 Task: Filter job titles by Process Specialist.
Action: Mouse moved to (404, 106)
Screenshot: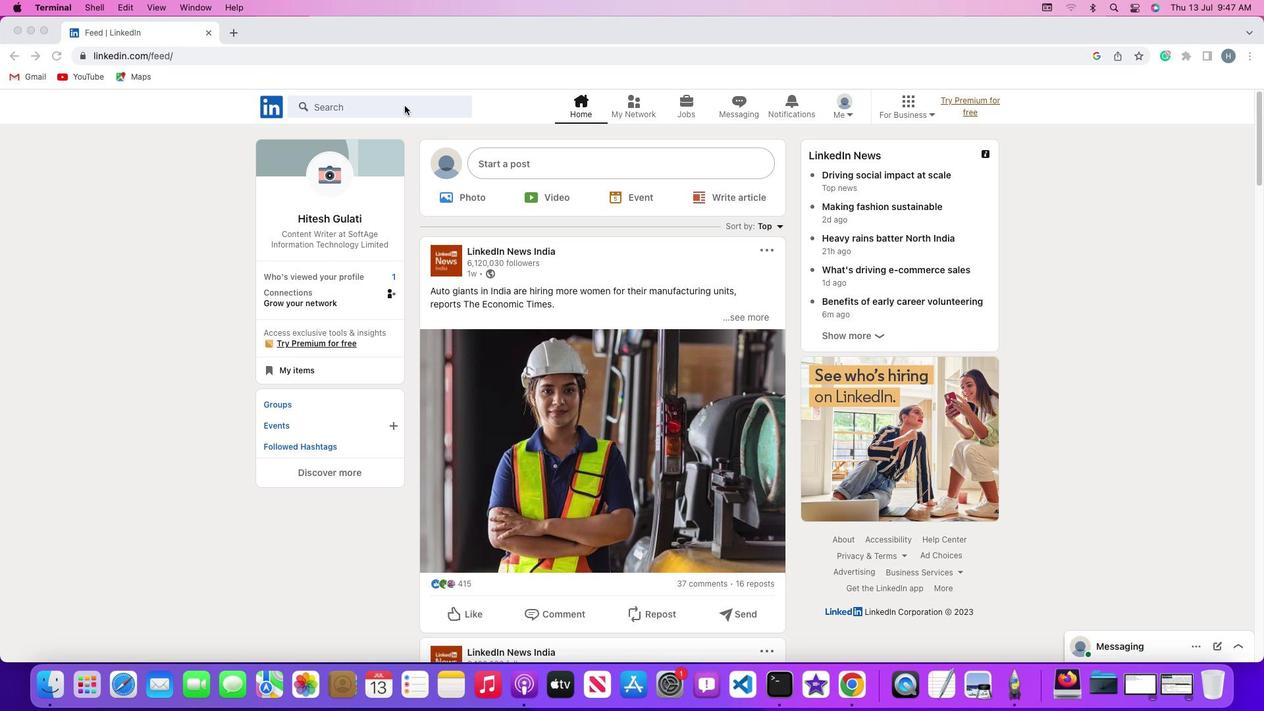 
Action: Mouse pressed left at (404, 106)
Screenshot: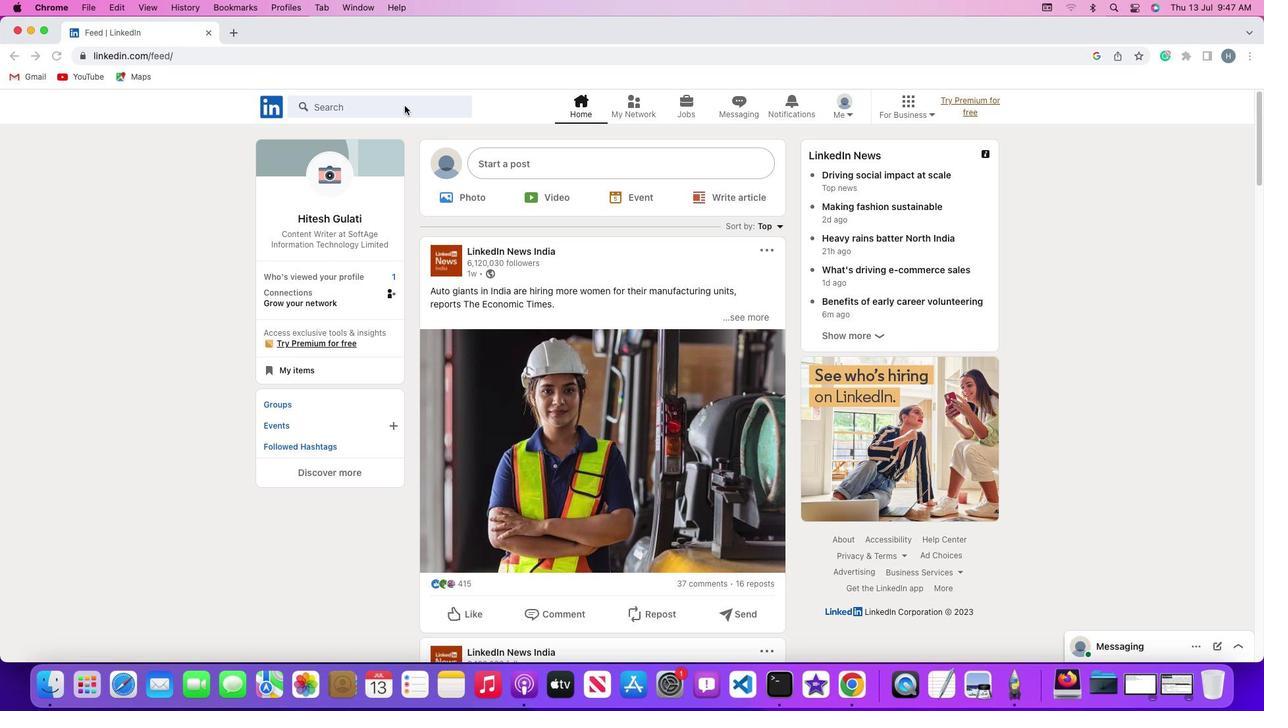 
Action: Mouse pressed left at (404, 106)
Screenshot: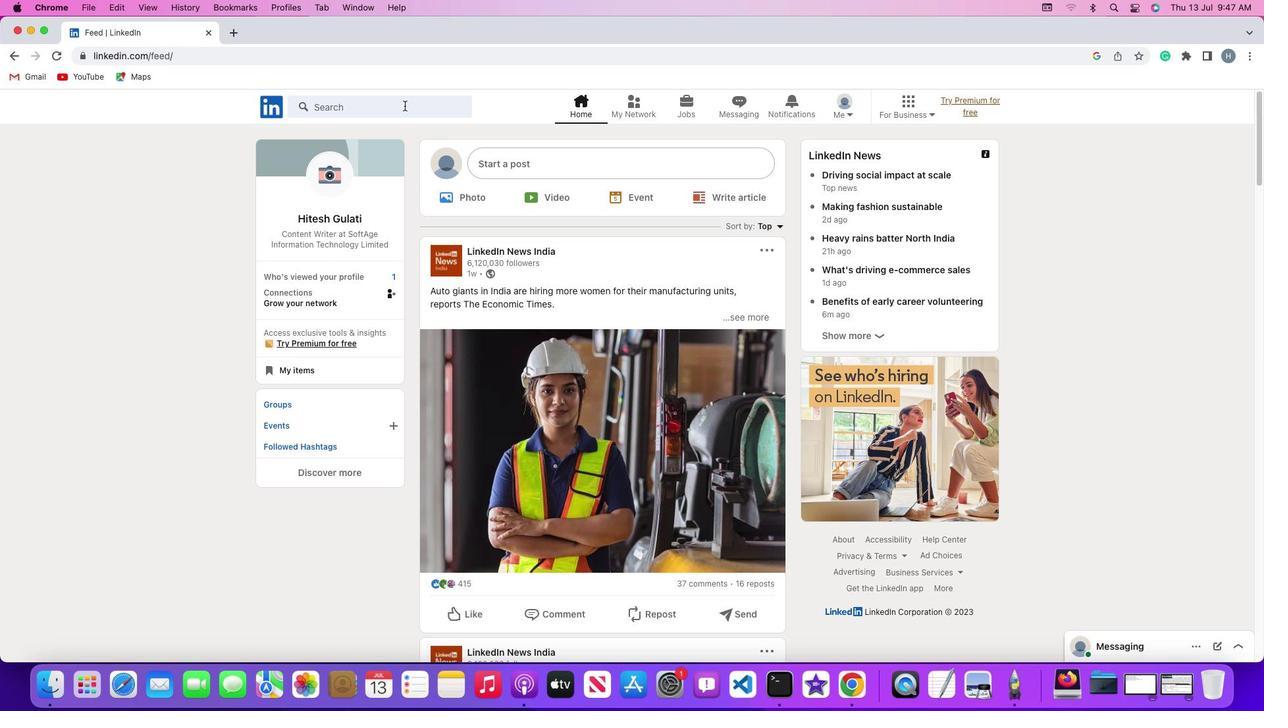 
Action: Key pressed Key.shift'#''h''i''r''i''n''g'Key.enter
Screenshot: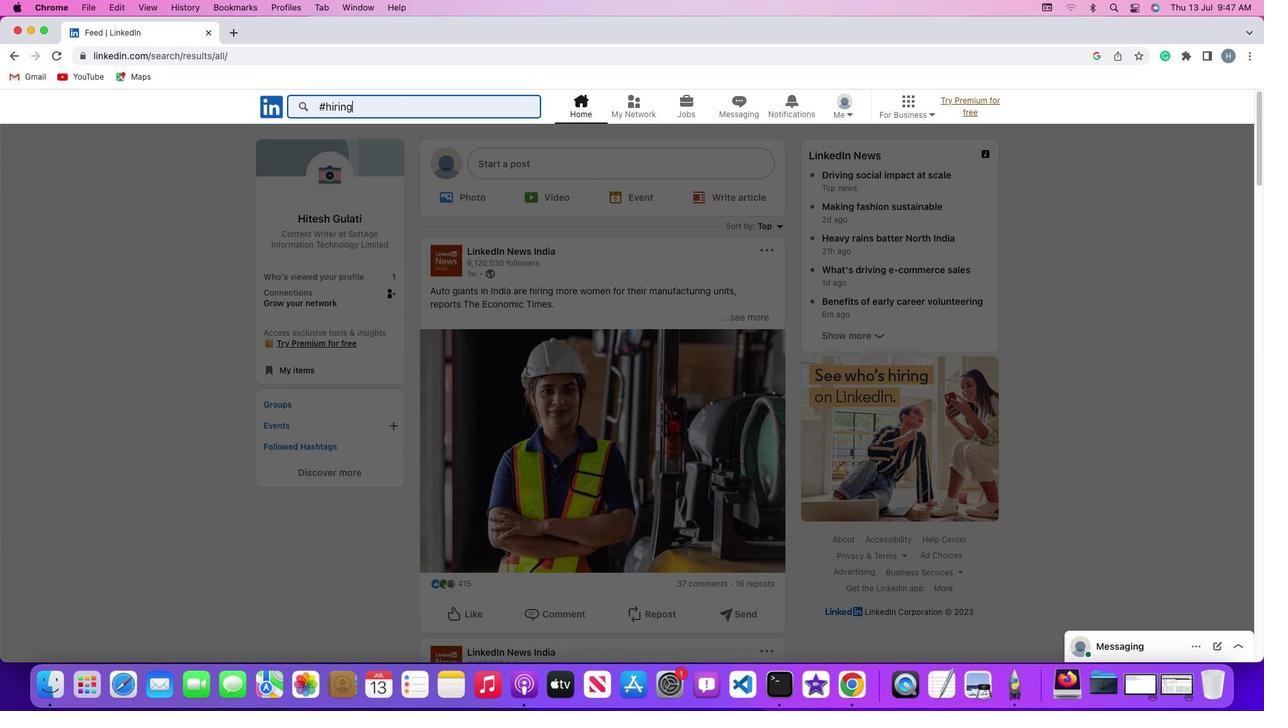 
Action: Mouse moved to (329, 140)
Screenshot: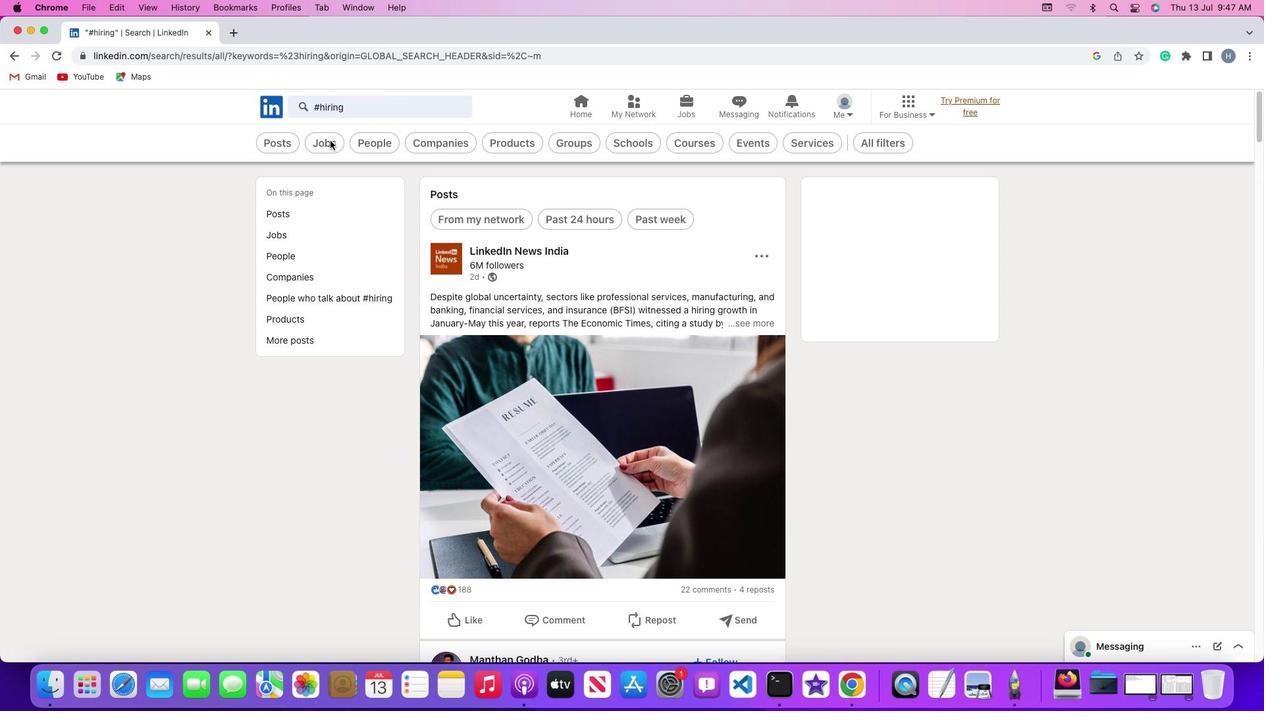 
Action: Mouse pressed left at (329, 140)
Screenshot: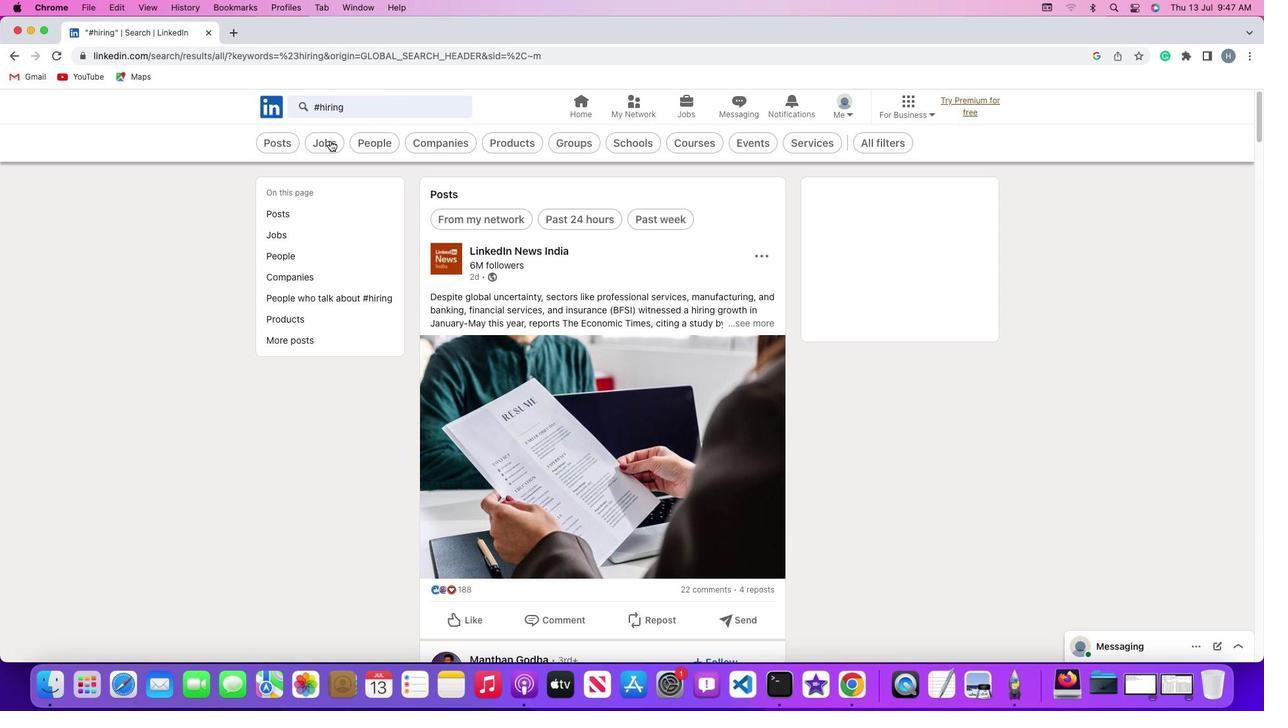 
Action: Mouse moved to (930, 146)
Screenshot: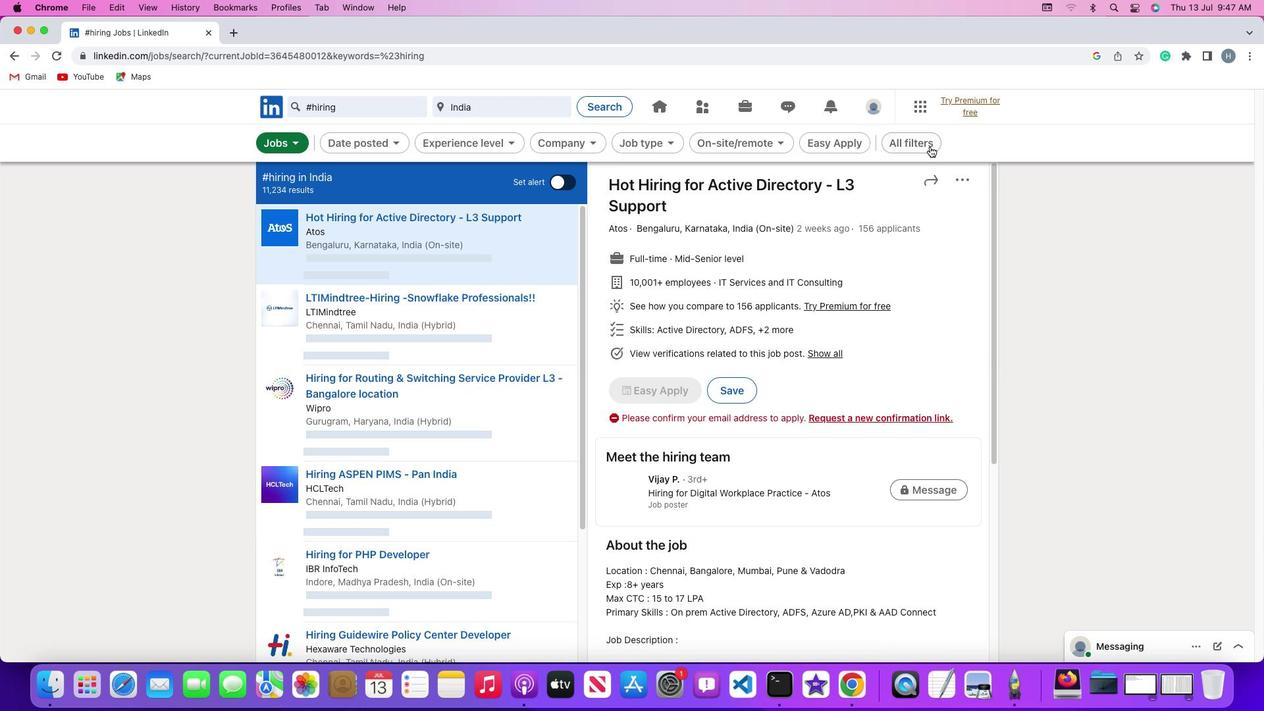 
Action: Mouse pressed left at (930, 146)
Screenshot: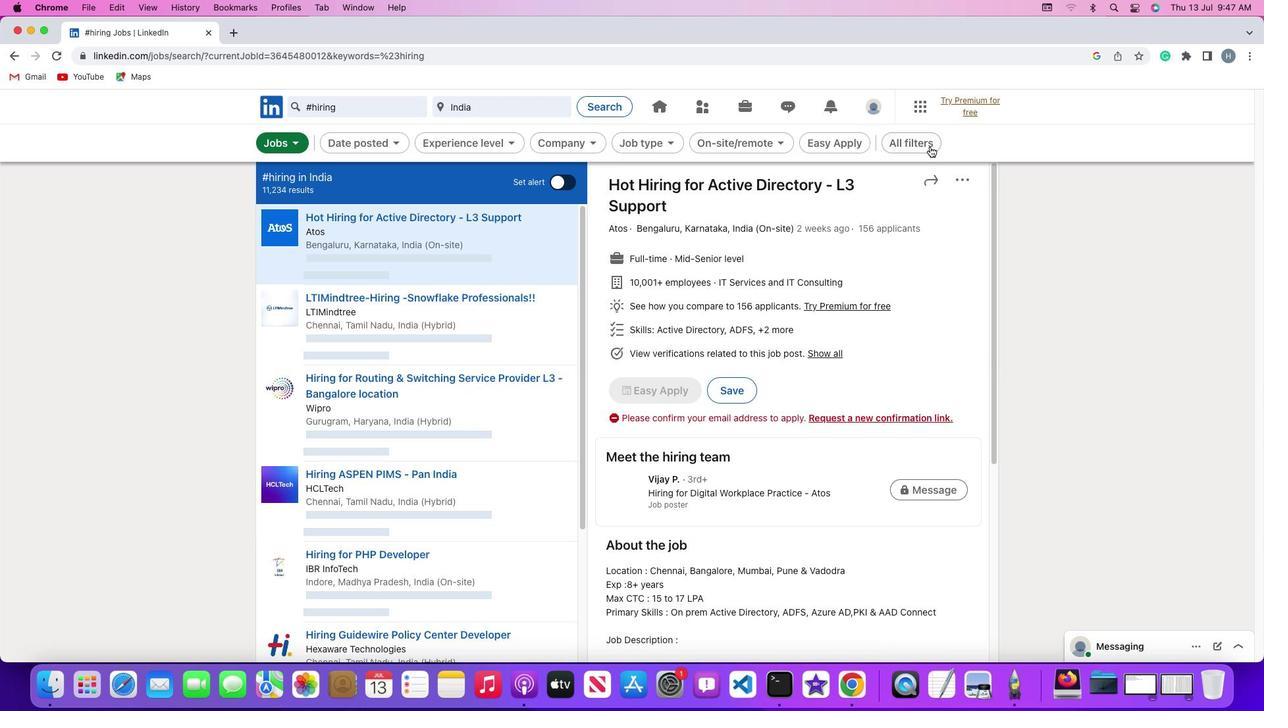 
Action: Mouse moved to (1038, 437)
Screenshot: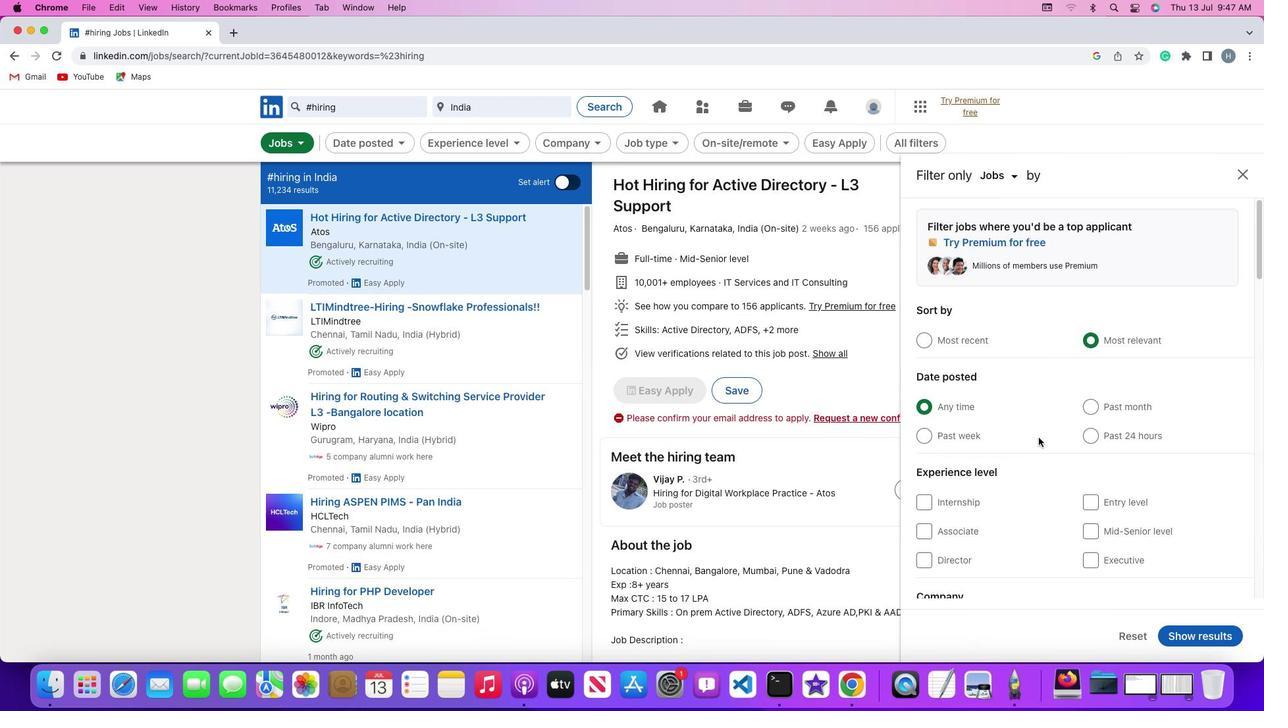 
Action: Mouse scrolled (1038, 437) with delta (0, 0)
Screenshot: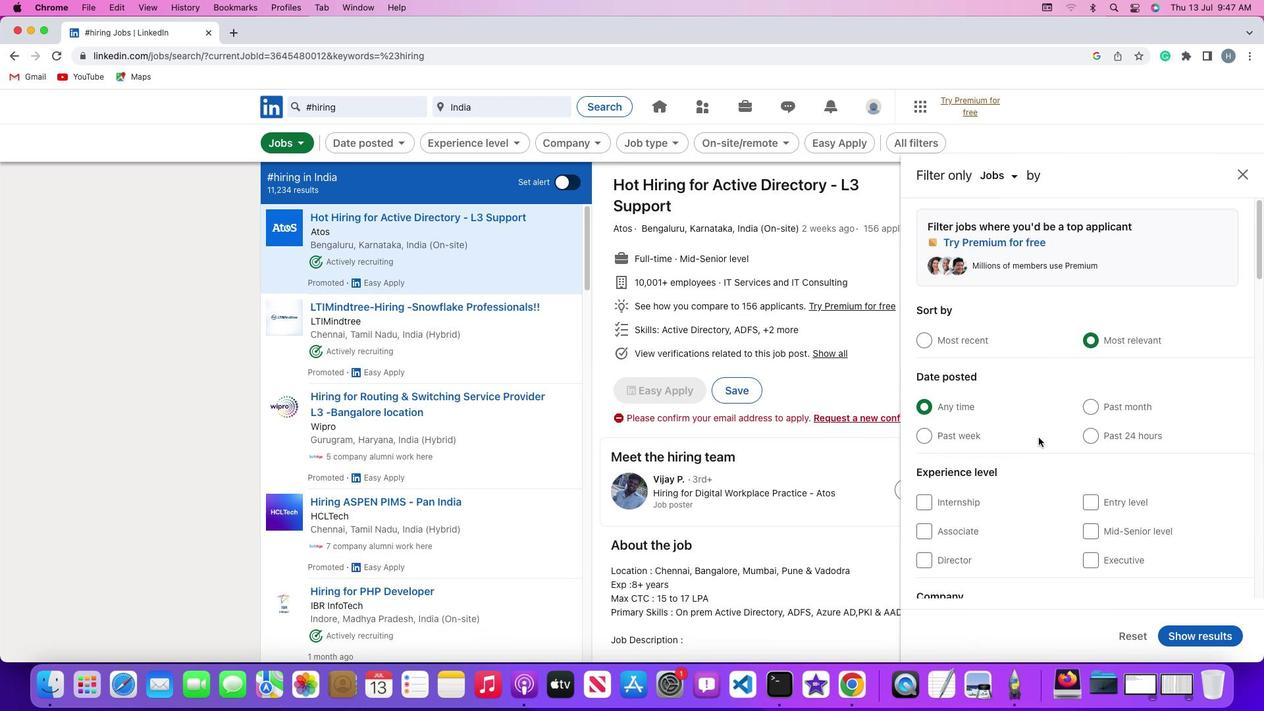 
Action: Mouse scrolled (1038, 437) with delta (0, 0)
Screenshot: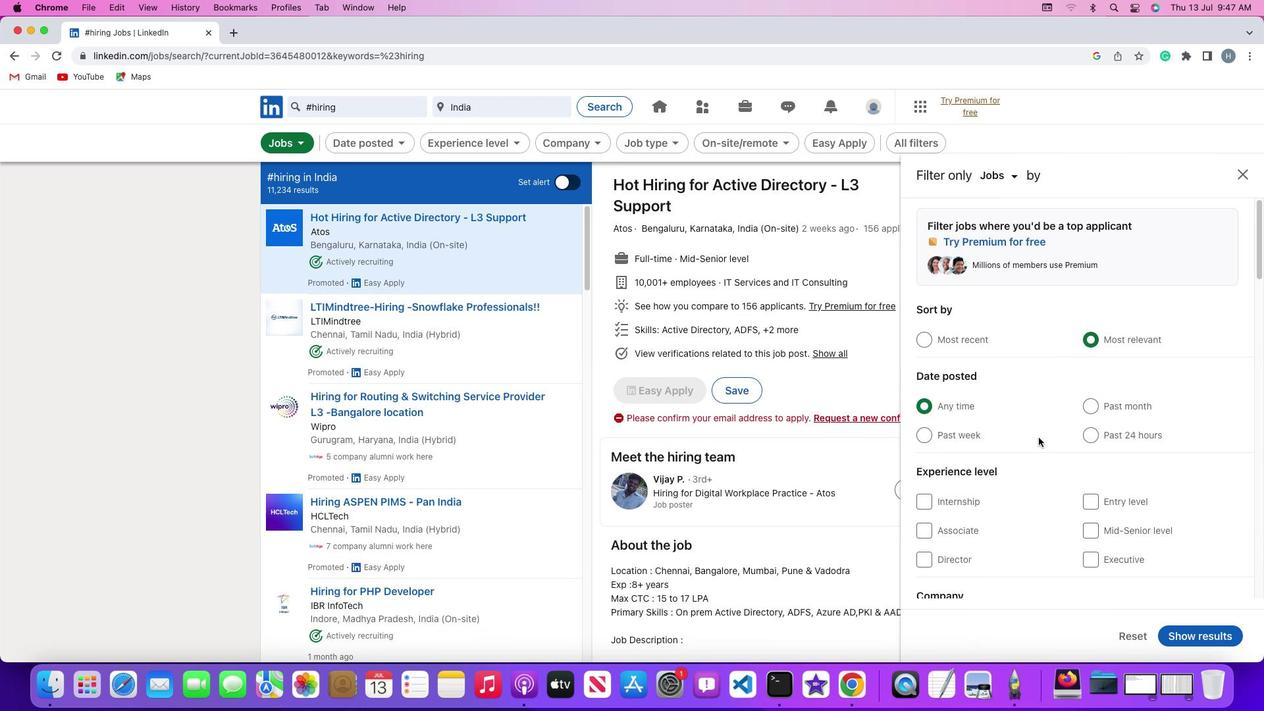 
Action: Mouse scrolled (1038, 437) with delta (0, -1)
Screenshot: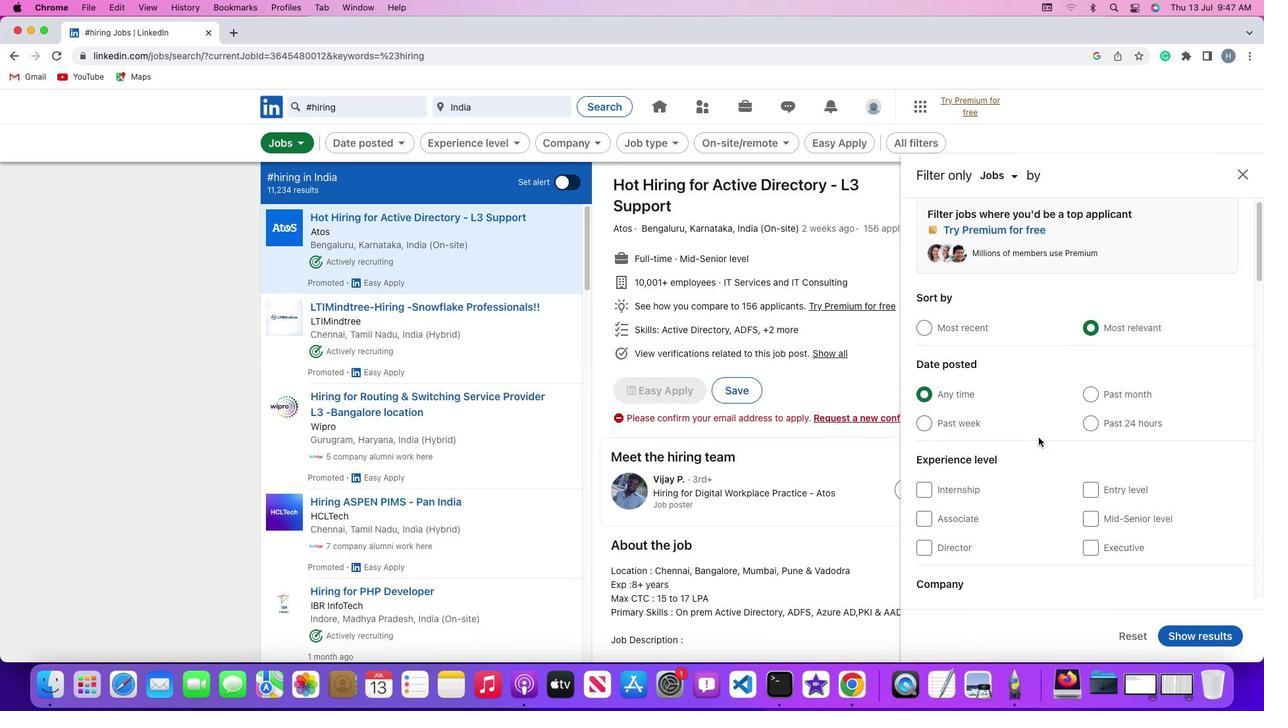 
Action: Mouse scrolled (1038, 437) with delta (0, -1)
Screenshot: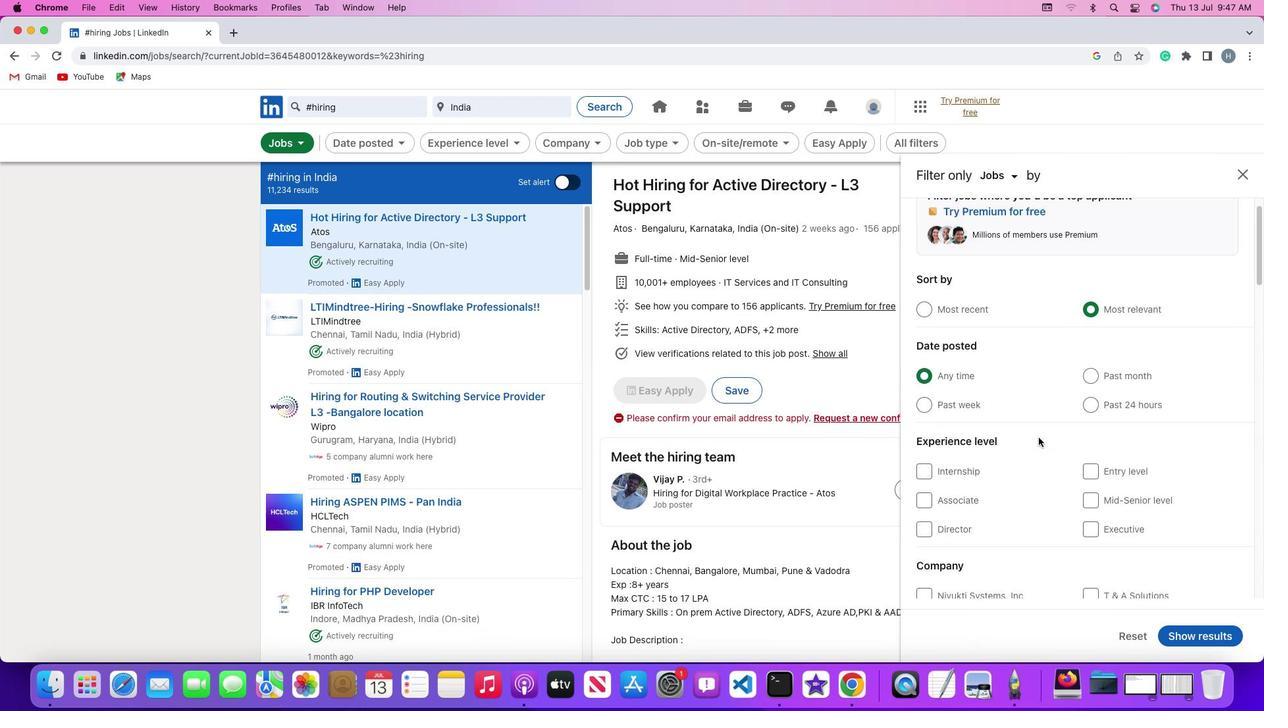 
Action: Mouse scrolled (1038, 437) with delta (0, 0)
Screenshot: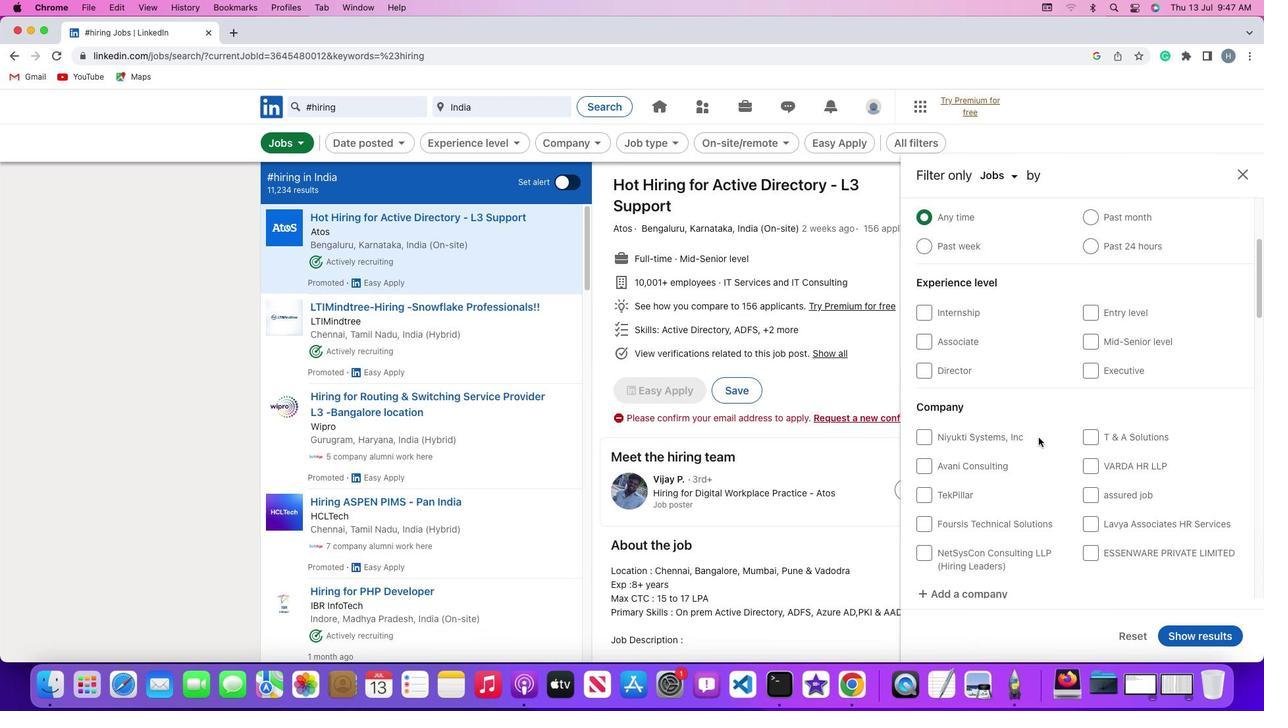 
Action: Mouse scrolled (1038, 437) with delta (0, 0)
Screenshot: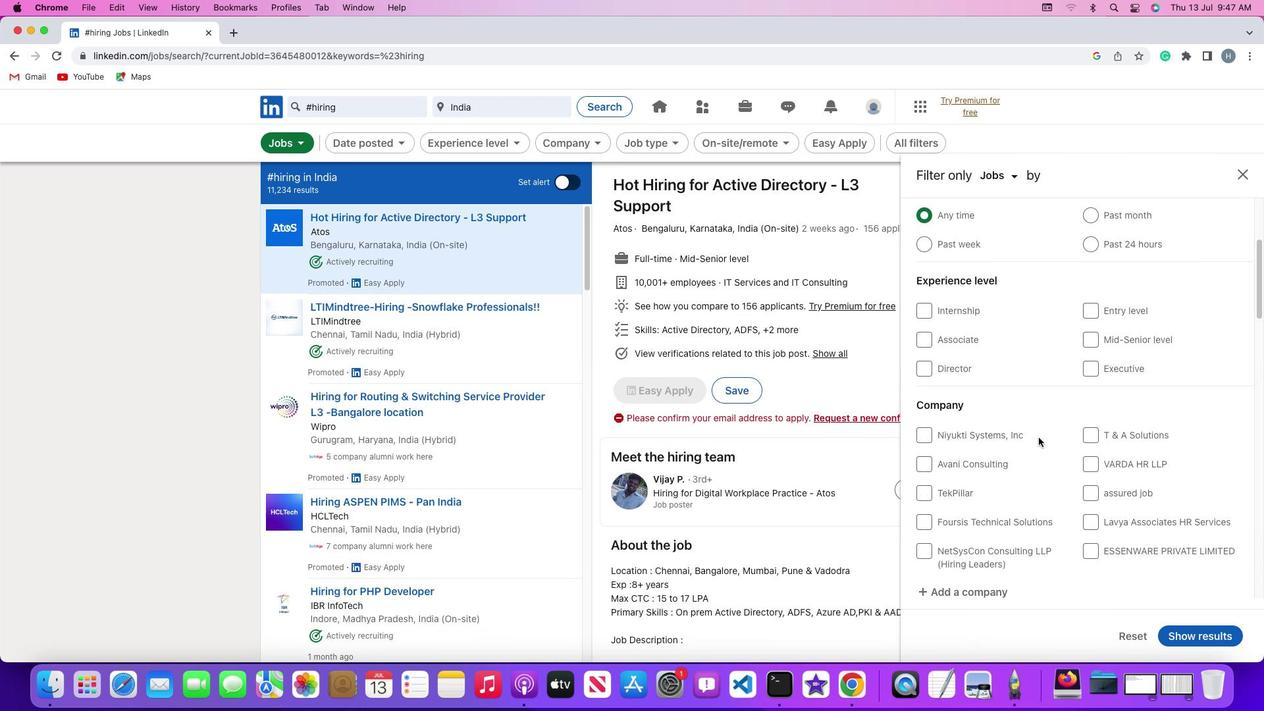 
Action: Mouse scrolled (1038, 437) with delta (0, -1)
Screenshot: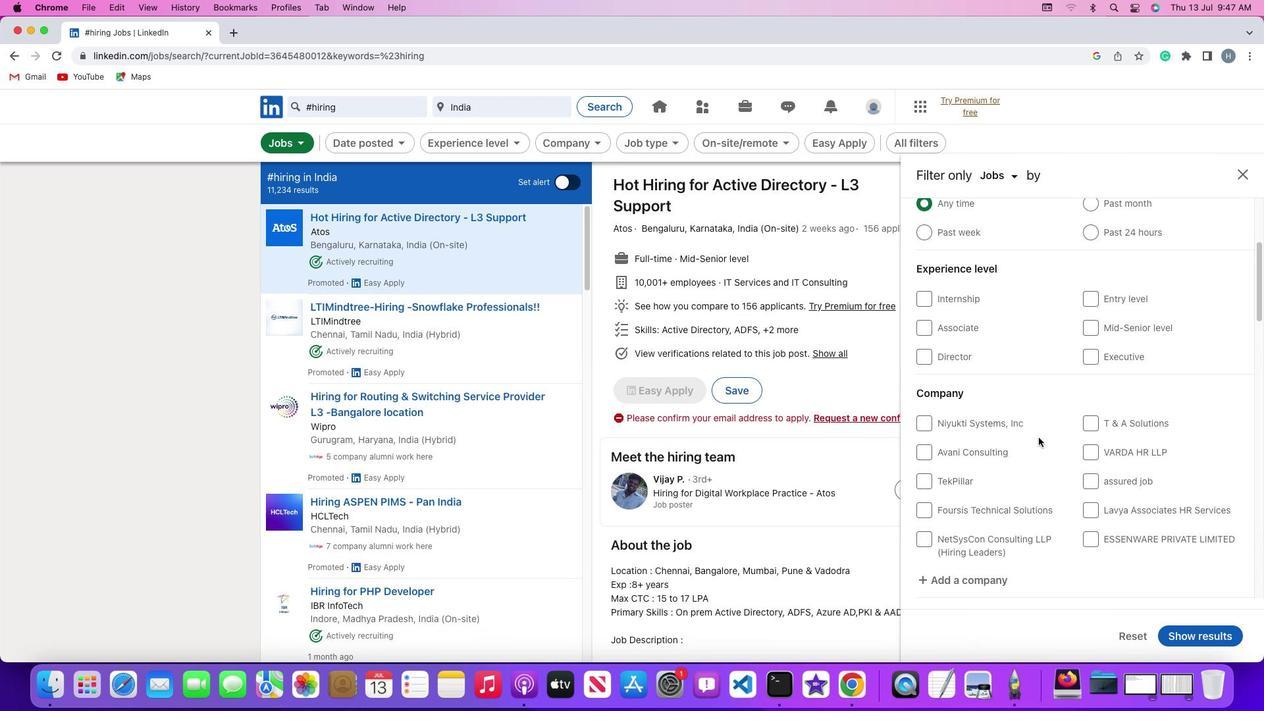 
Action: Mouse scrolled (1038, 437) with delta (0, 0)
Screenshot: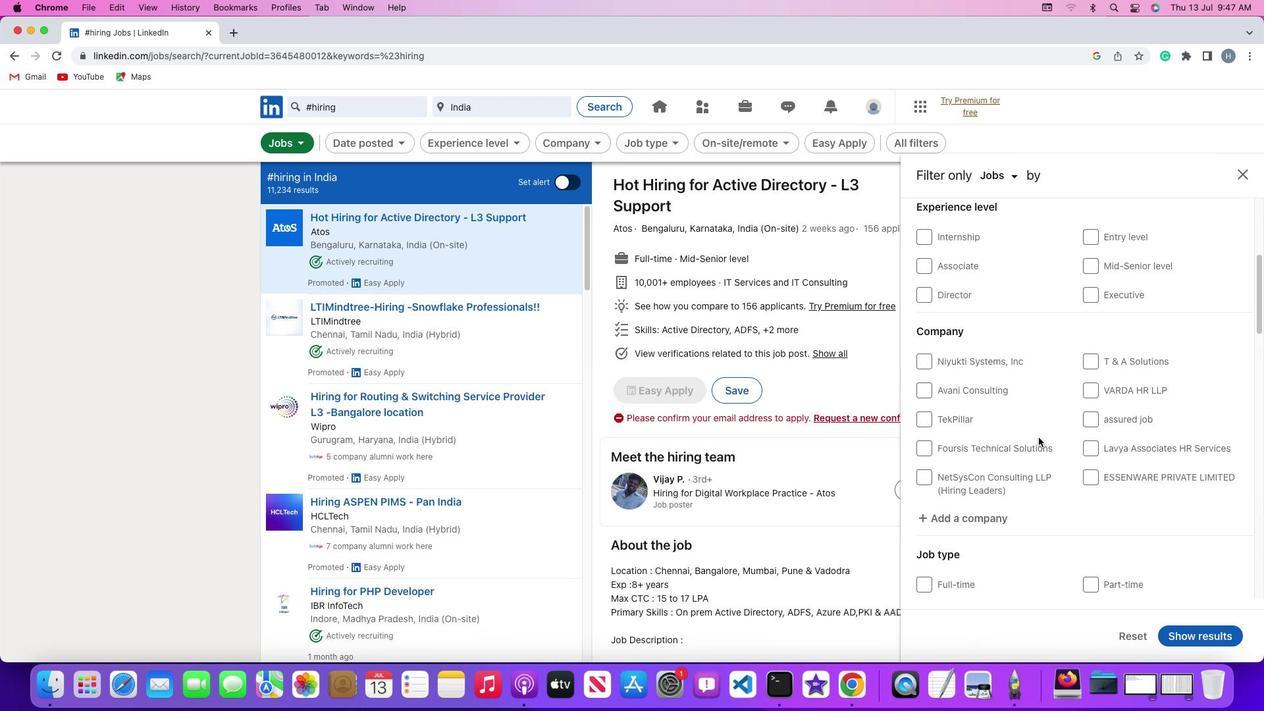 
Action: Mouse scrolled (1038, 437) with delta (0, 0)
Screenshot: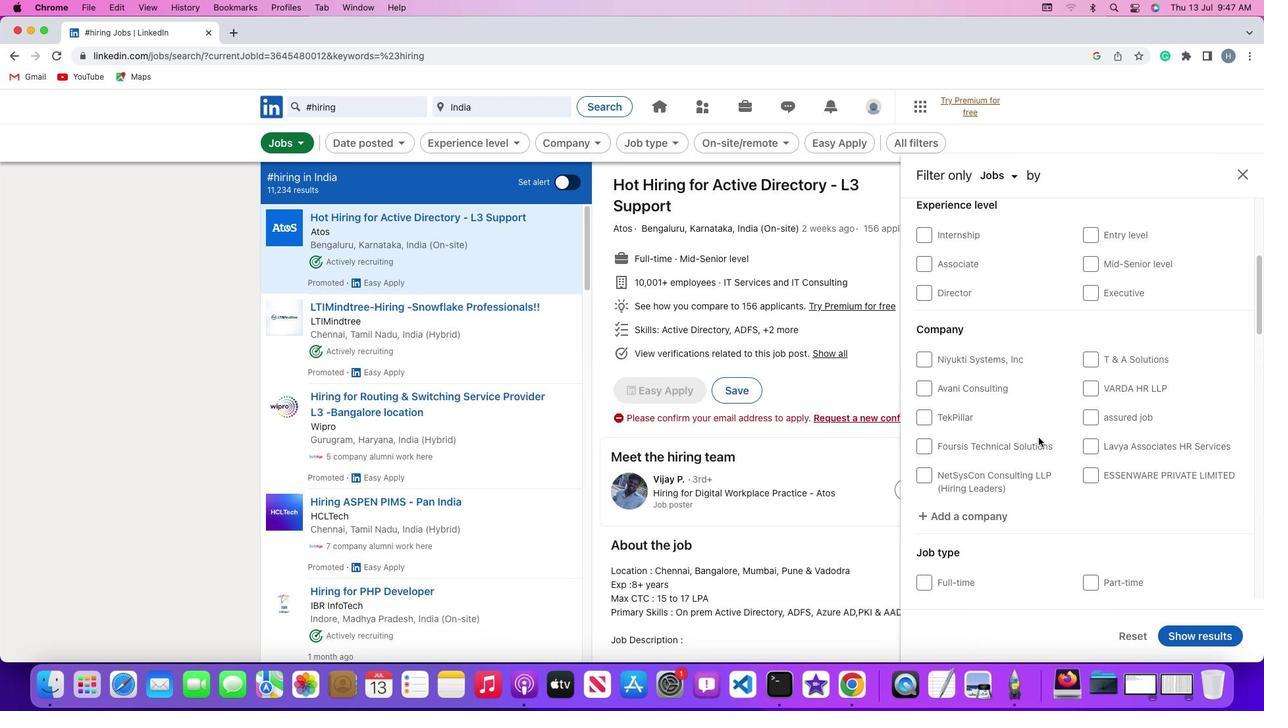 
Action: Mouse scrolled (1038, 437) with delta (0, 0)
Screenshot: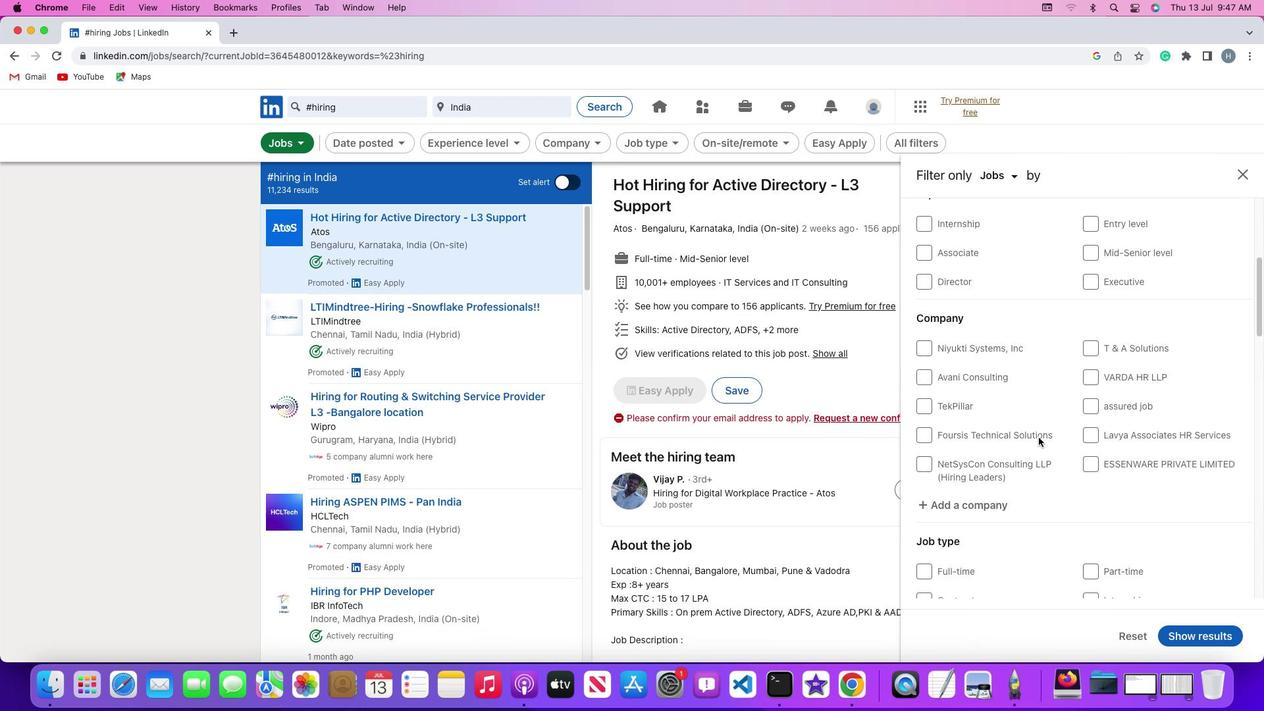 
Action: Mouse scrolled (1038, 437) with delta (0, 0)
Screenshot: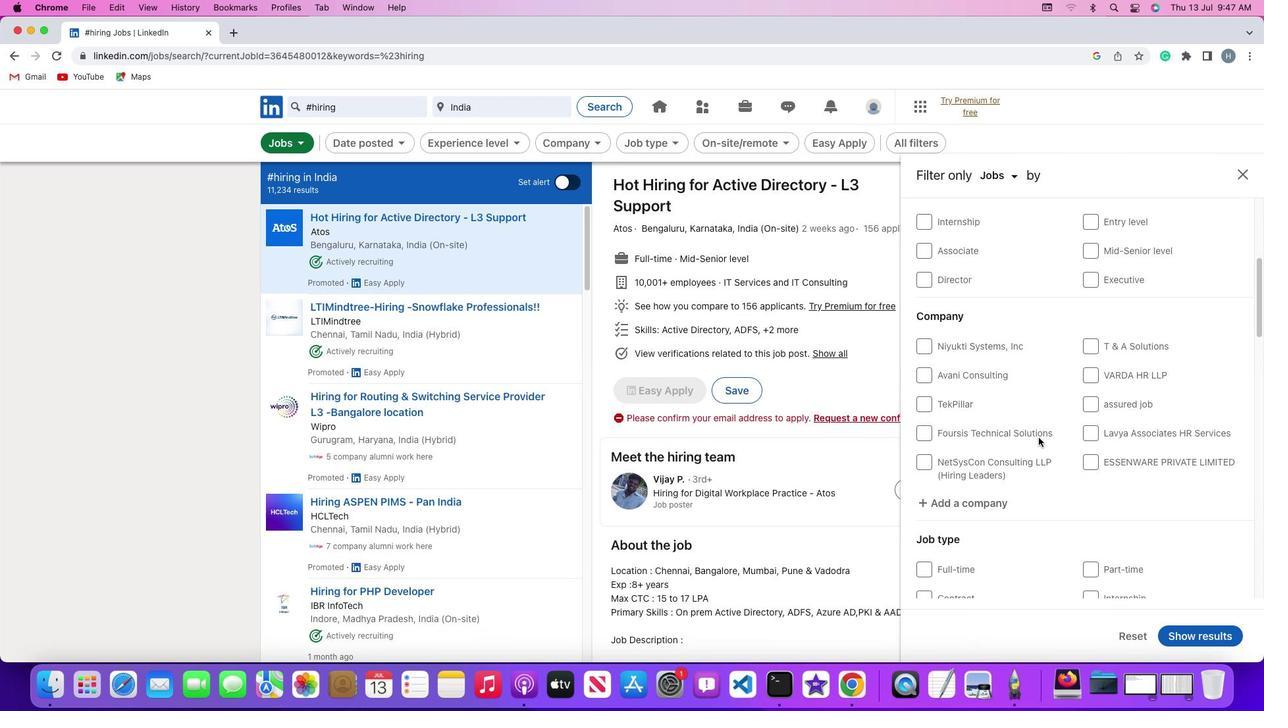 
Action: Mouse scrolled (1038, 437) with delta (0, 0)
Screenshot: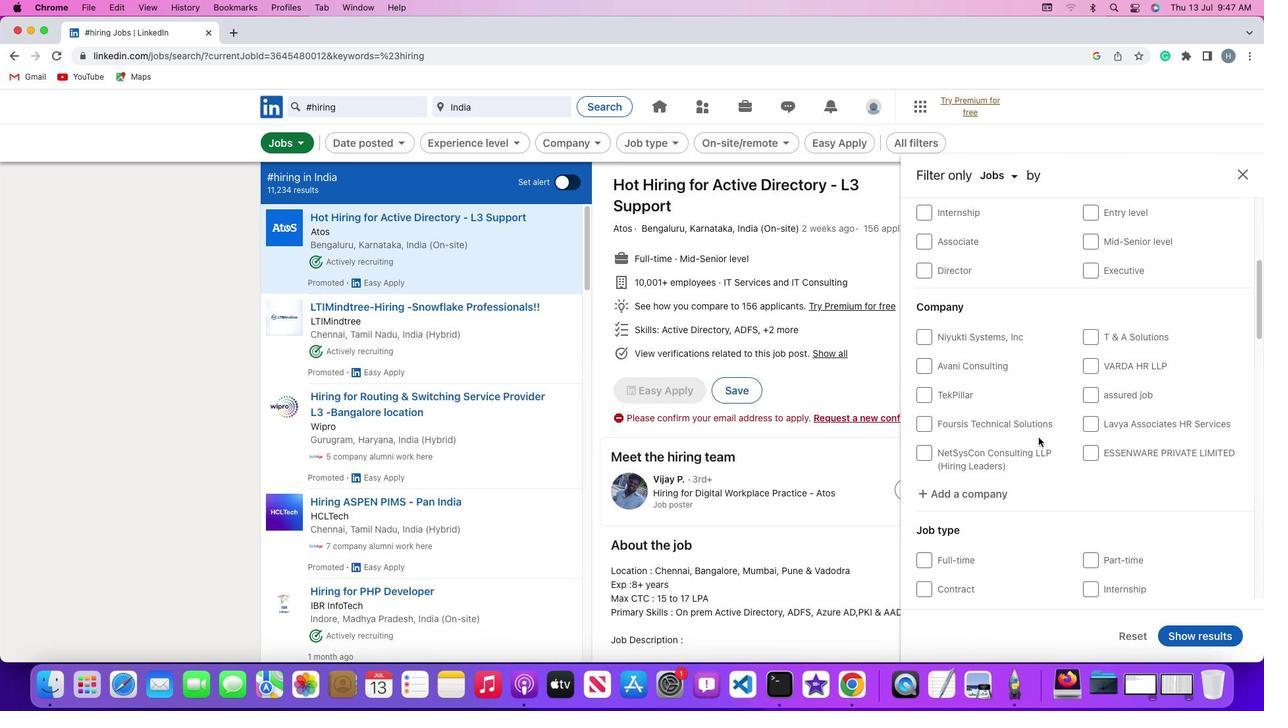 
Action: Mouse scrolled (1038, 437) with delta (0, 0)
Screenshot: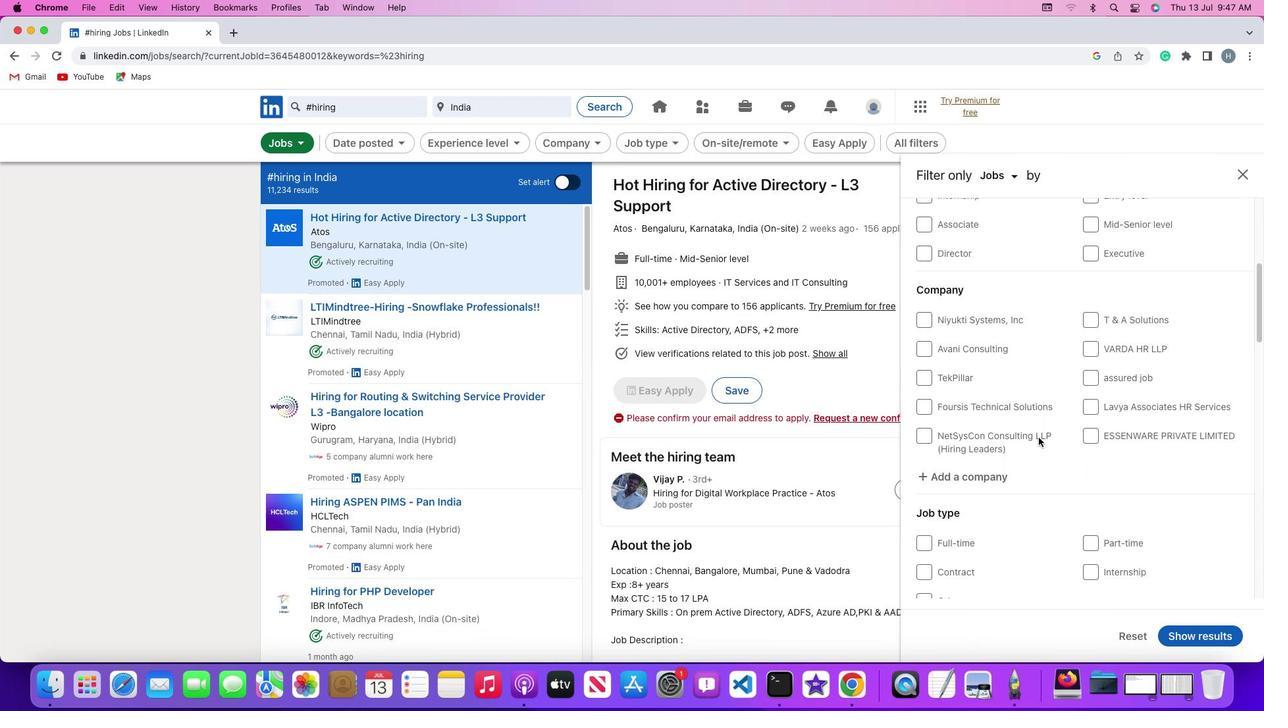 
Action: Mouse scrolled (1038, 437) with delta (0, 0)
Screenshot: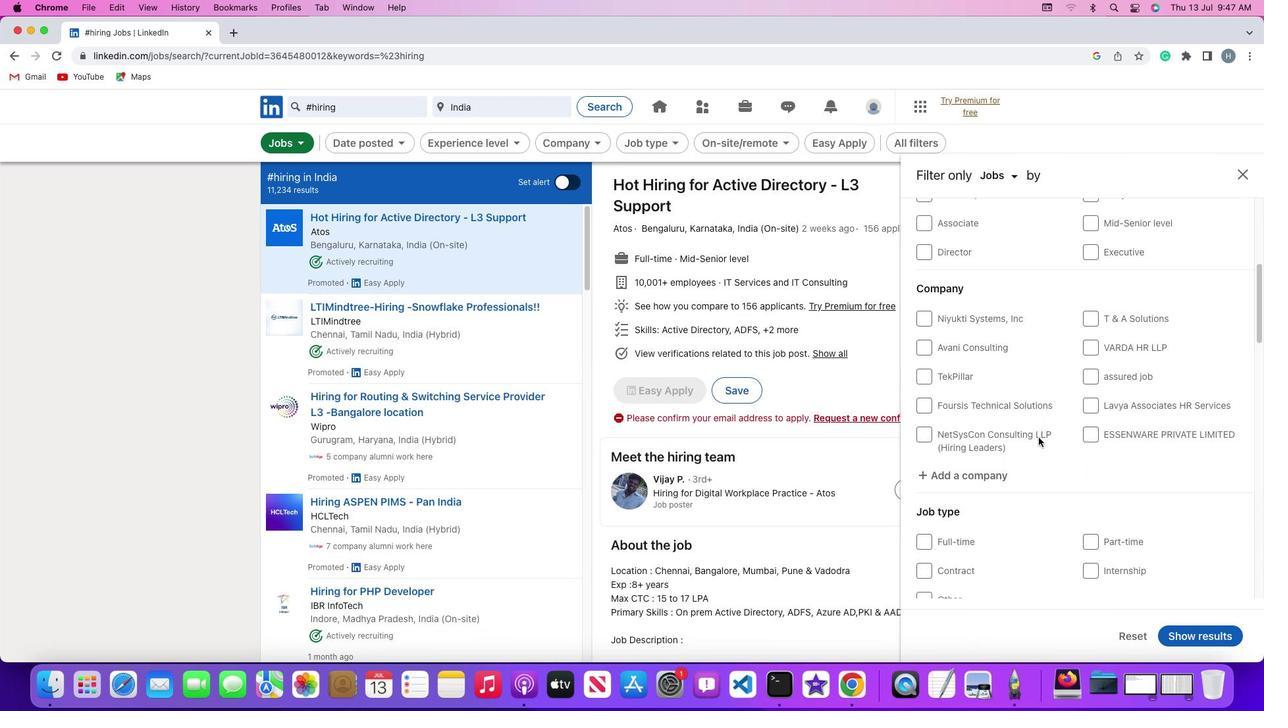 
Action: Mouse scrolled (1038, 437) with delta (0, 0)
Screenshot: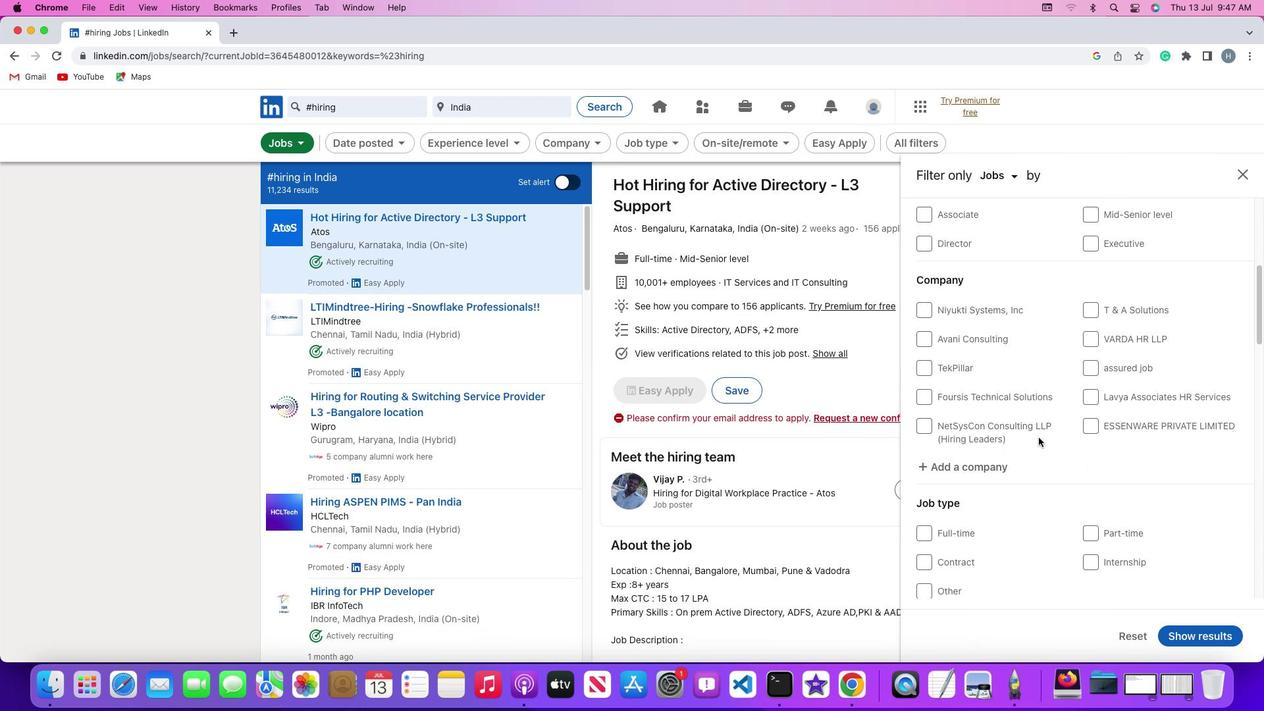
Action: Mouse scrolled (1038, 437) with delta (0, 0)
Screenshot: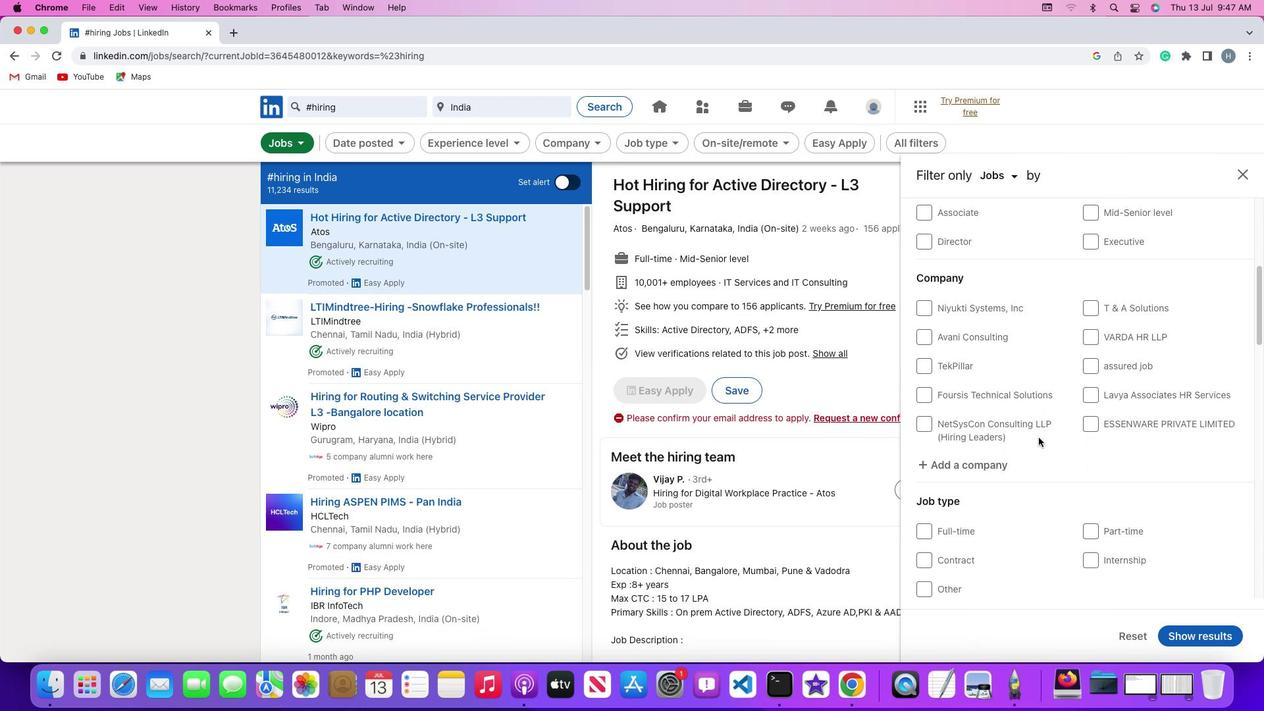 
Action: Mouse scrolled (1038, 437) with delta (0, -1)
Screenshot: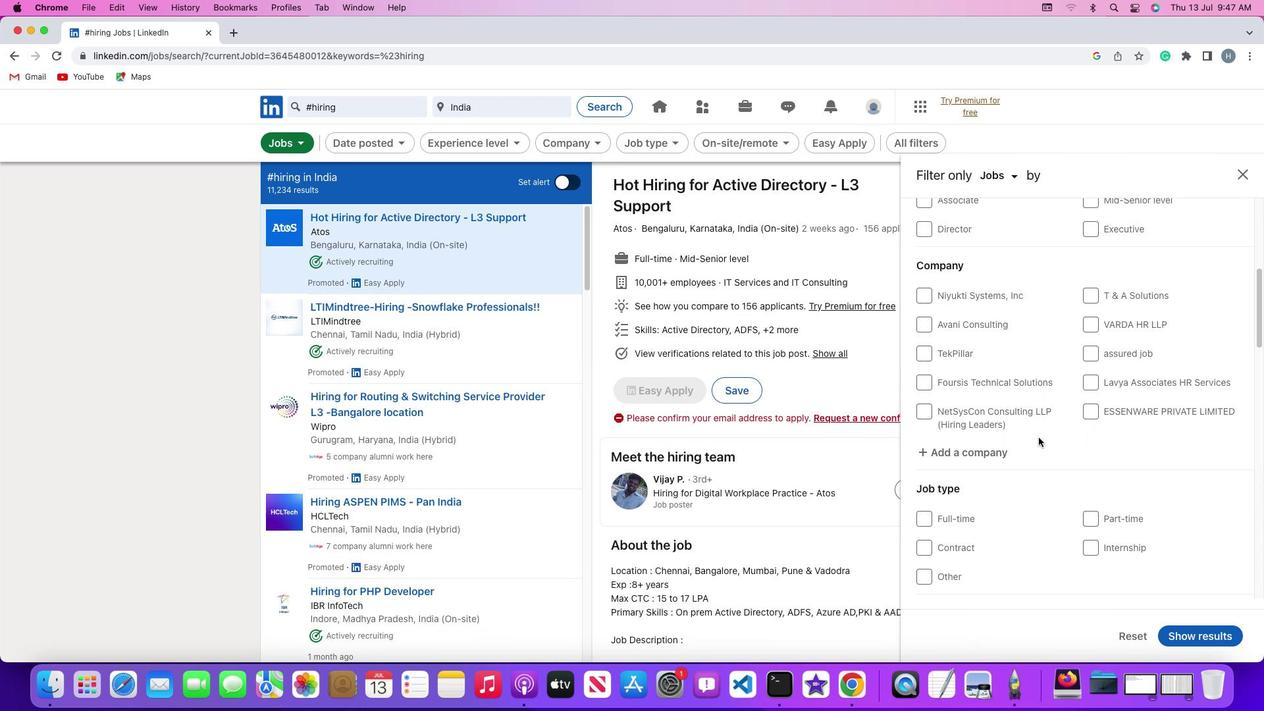 
Action: Mouse scrolled (1038, 437) with delta (0, 0)
Screenshot: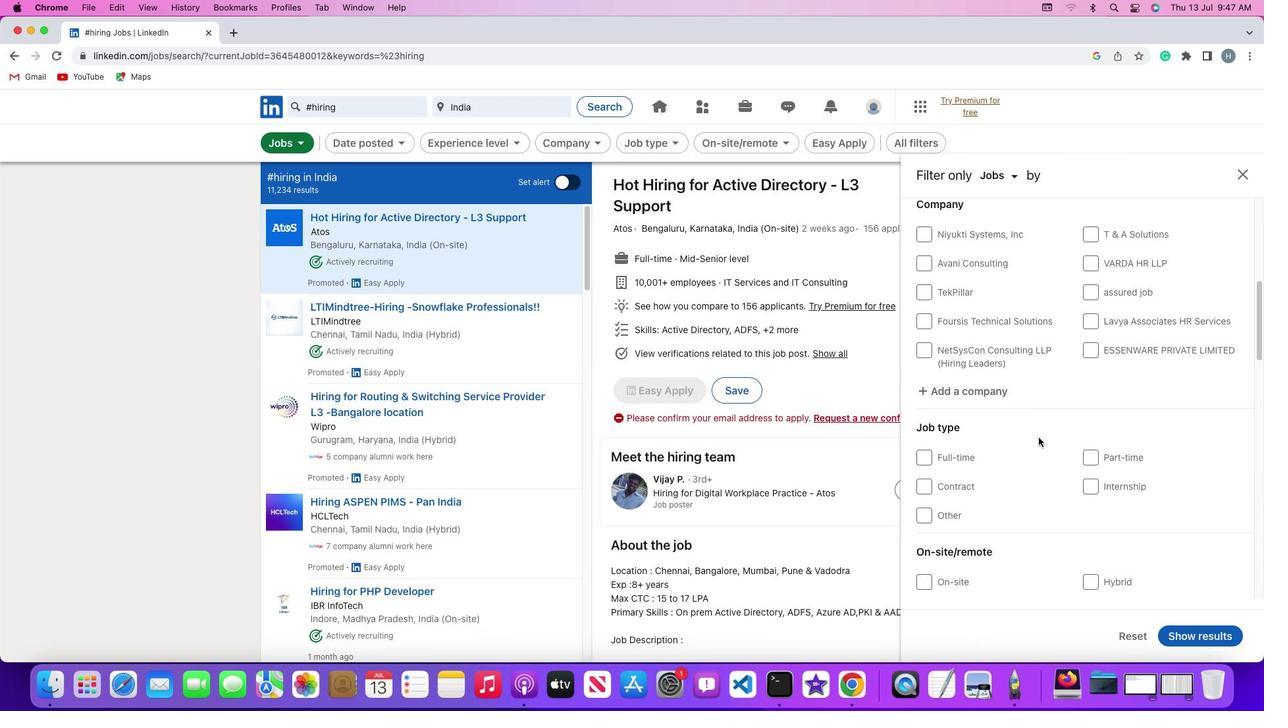 
Action: Mouse scrolled (1038, 437) with delta (0, 0)
Screenshot: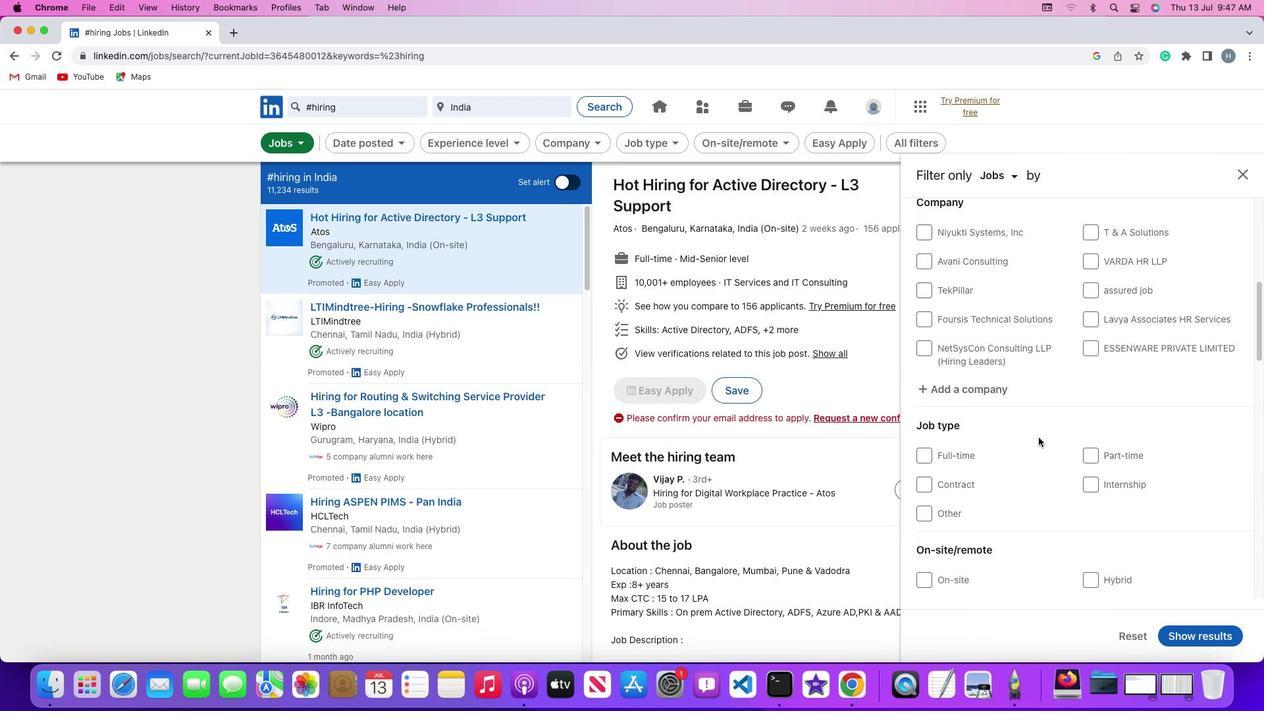
Action: Mouse scrolled (1038, 437) with delta (0, -1)
Screenshot: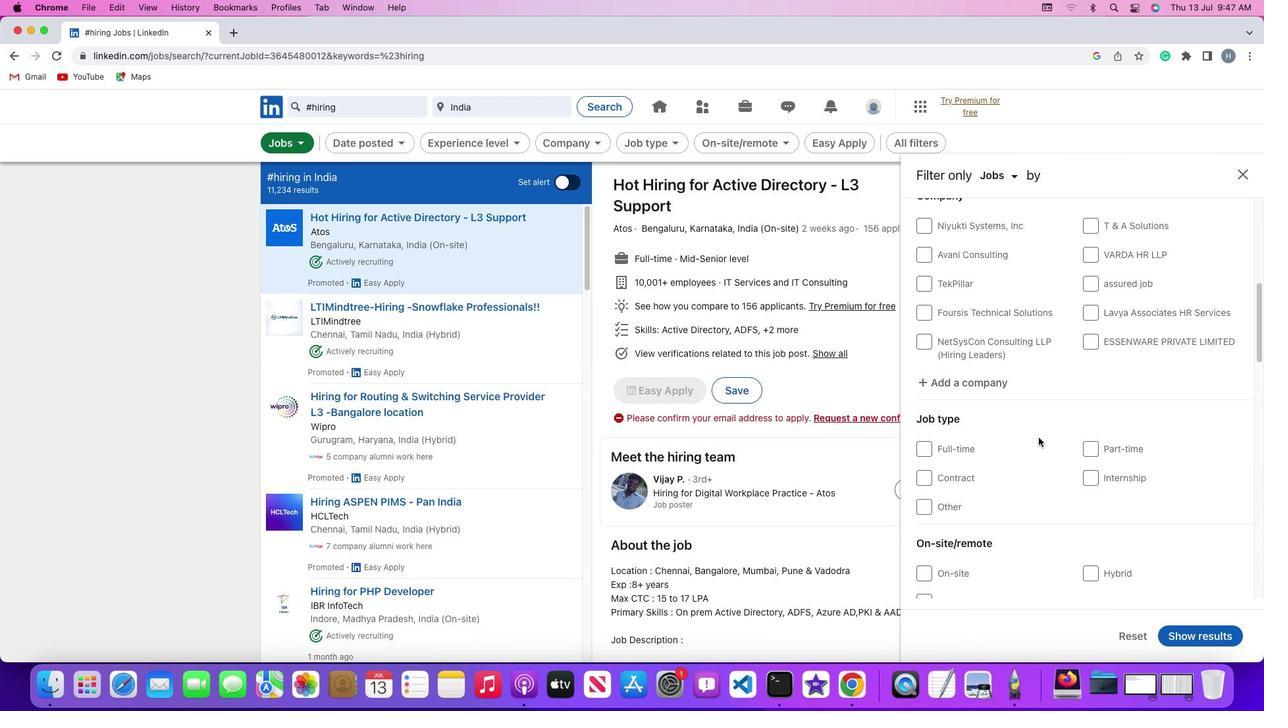 
Action: Mouse scrolled (1038, 437) with delta (0, 0)
Screenshot: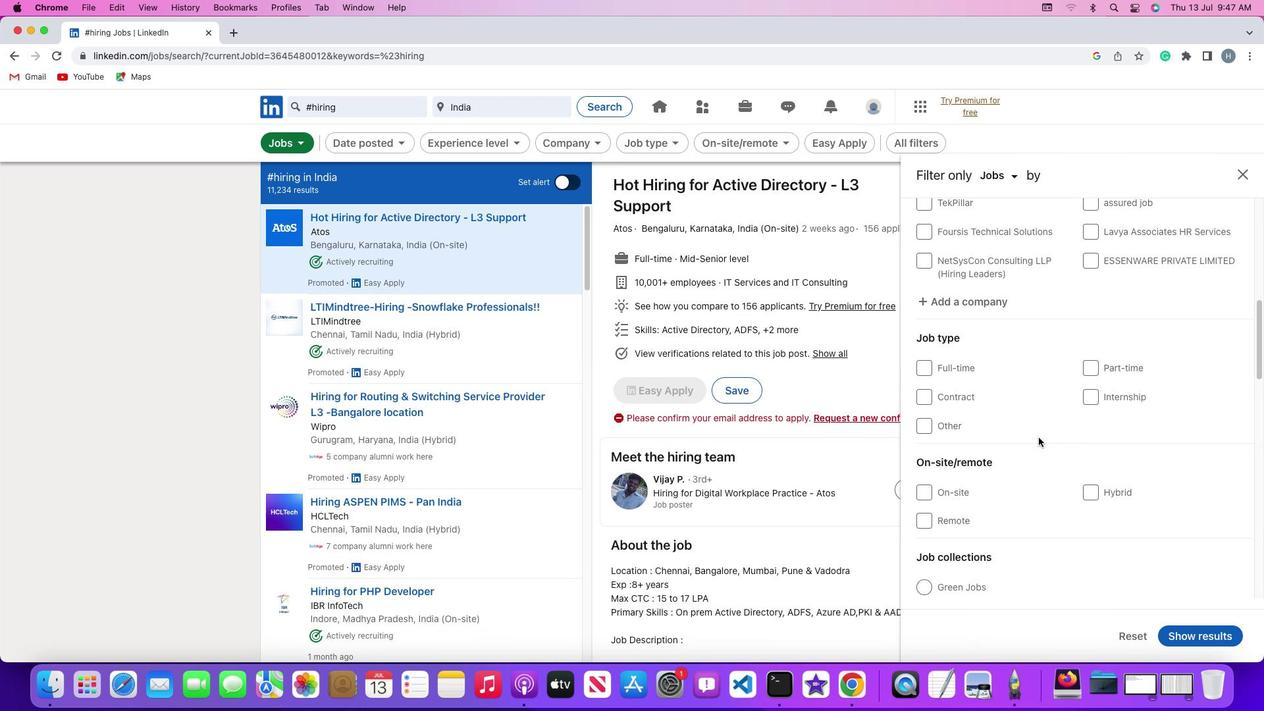 
Action: Mouse scrolled (1038, 437) with delta (0, 0)
Screenshot: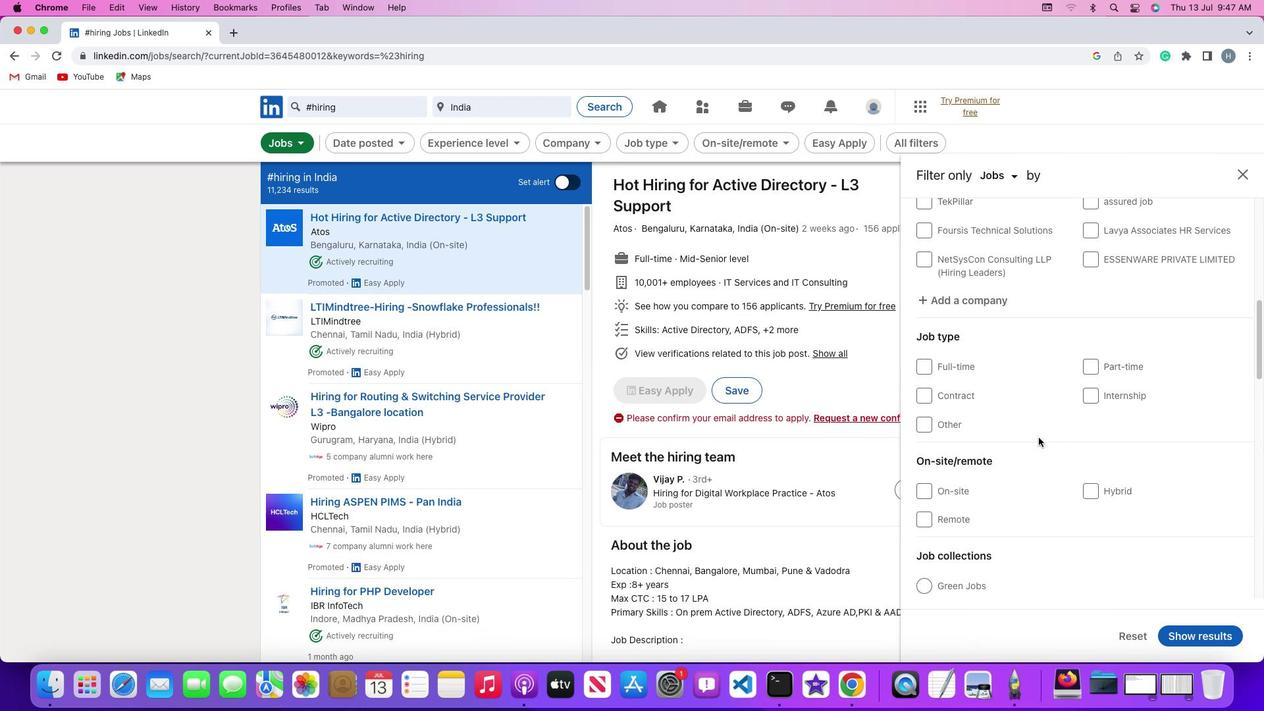
Action: Mouse scrolled (1038, 437) with delta (0, -1)
Screenshot: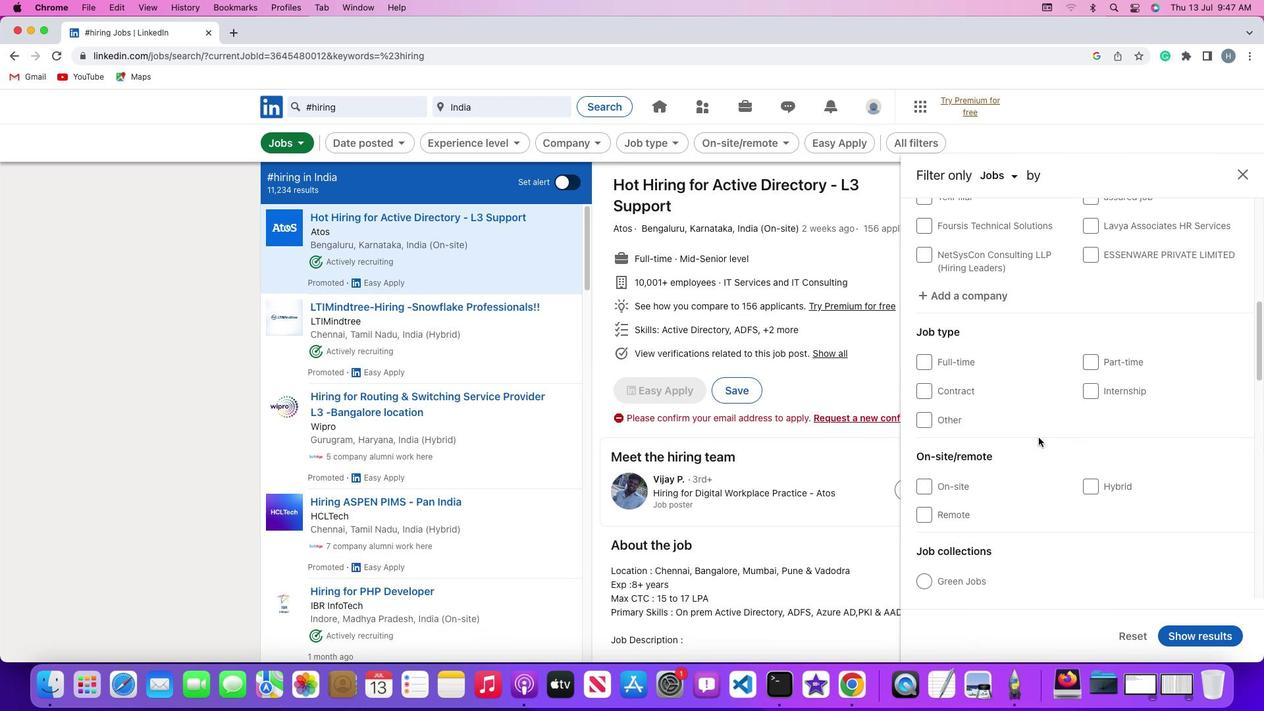 
Action: Mouse scrolled (1038, 437) with delta (0, -2)
Screenshot: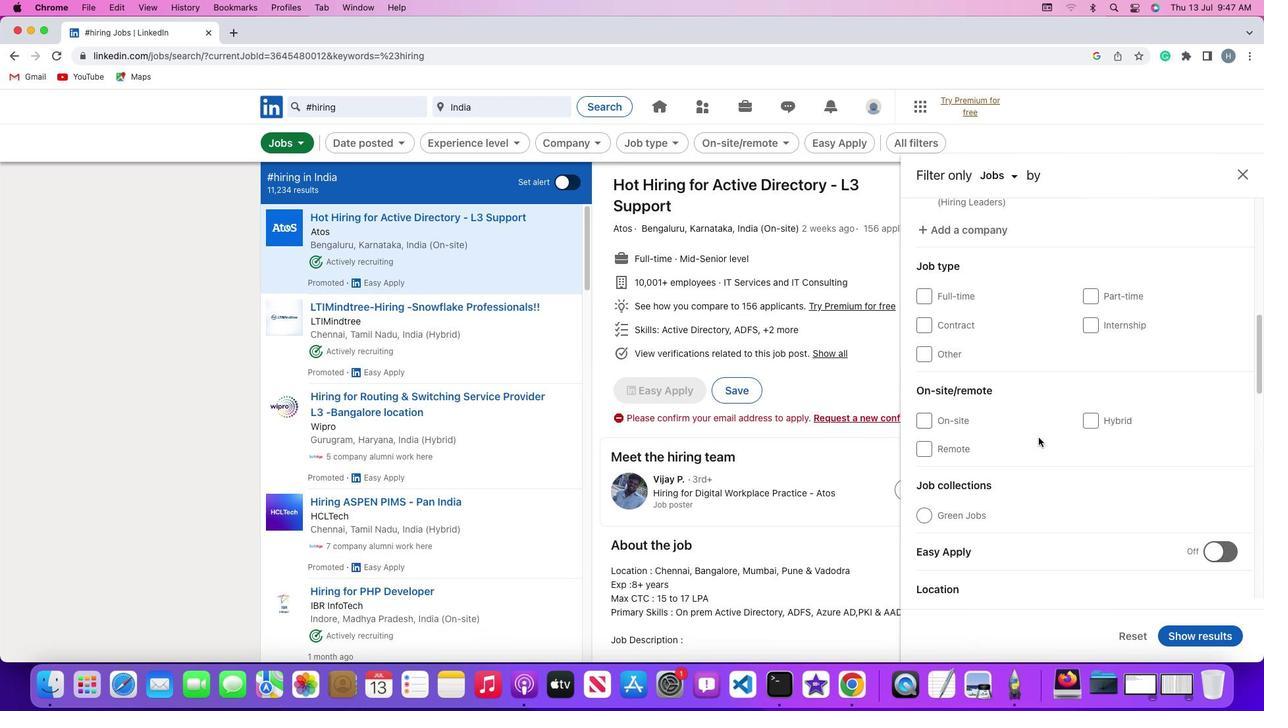 
Action: Mouse scrolled (1038, 437) with delta (0, 0)
Screenshot: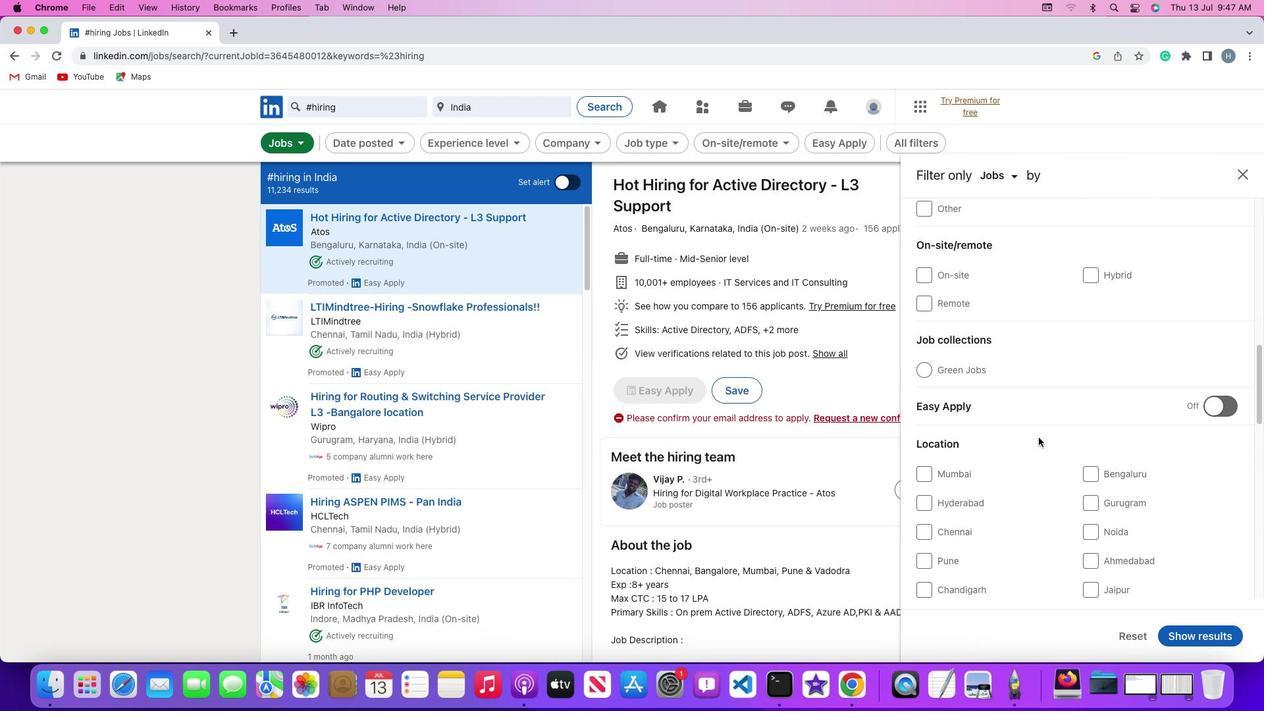 
Action: Mouse scrolled (1038, 437) with delta (0, 0)
Screenshot: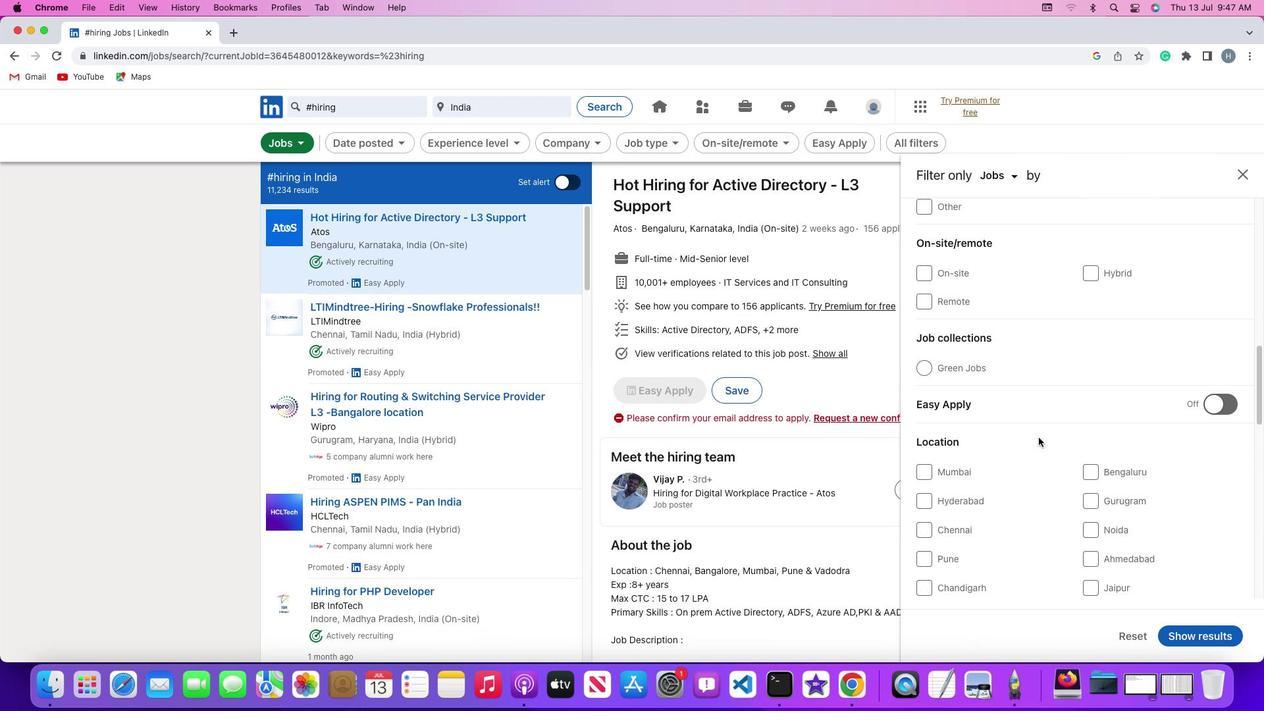 
Action: Mouse scrolled (1038, 437) with delta (0, 0)
Screenshot: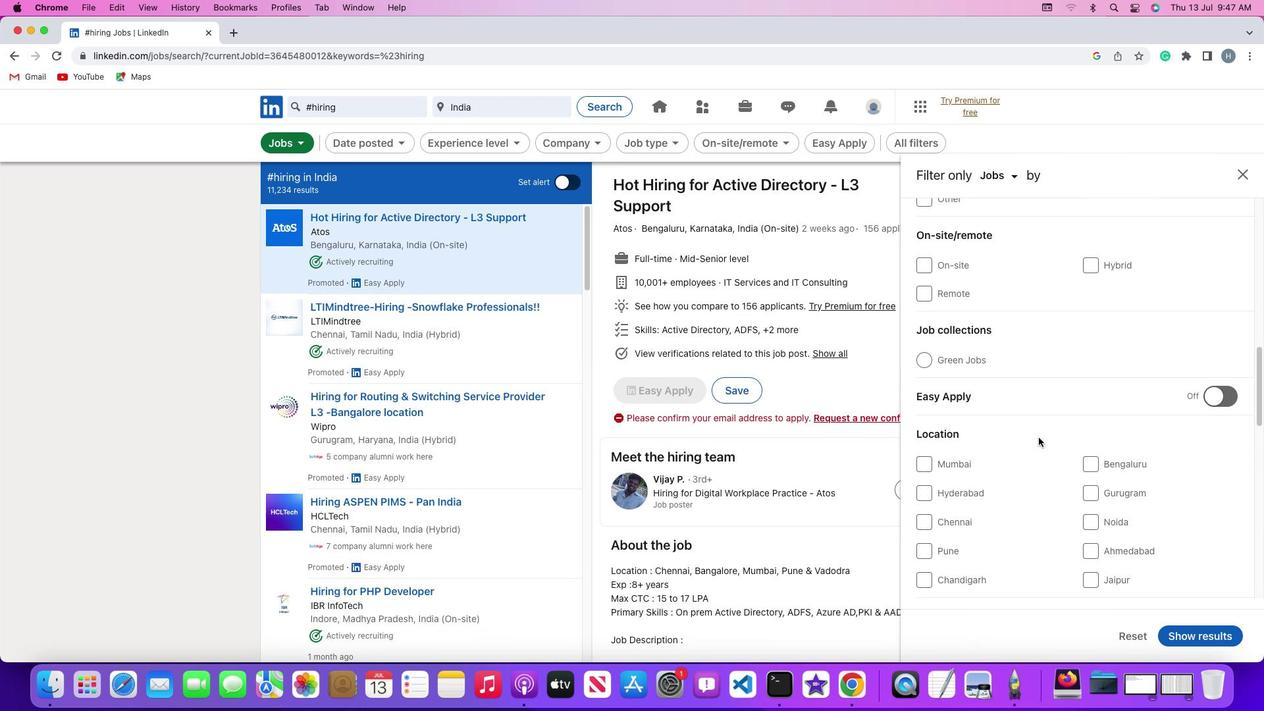 
Action: Mouse scrolled (1038, 437) with delta (0, -1)
Screenshot: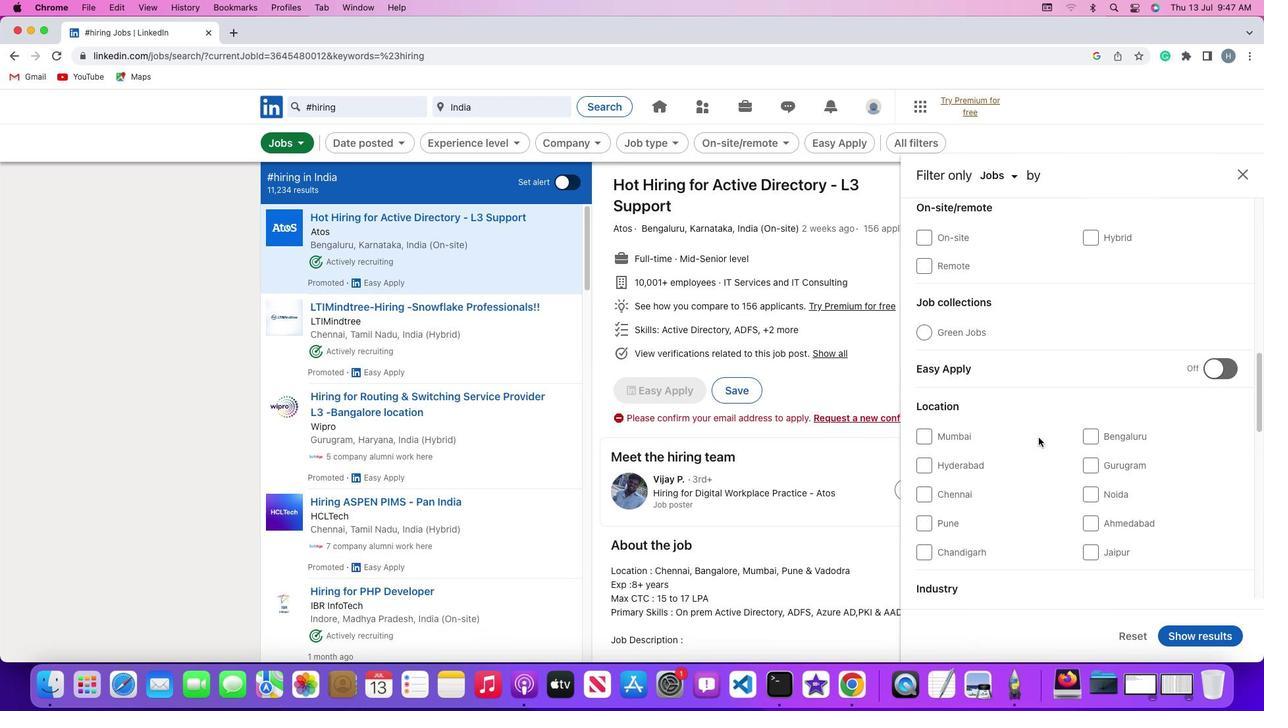 
Action: Mouse scrolled (1038, 437) with delta (0, 0)
Screenshot: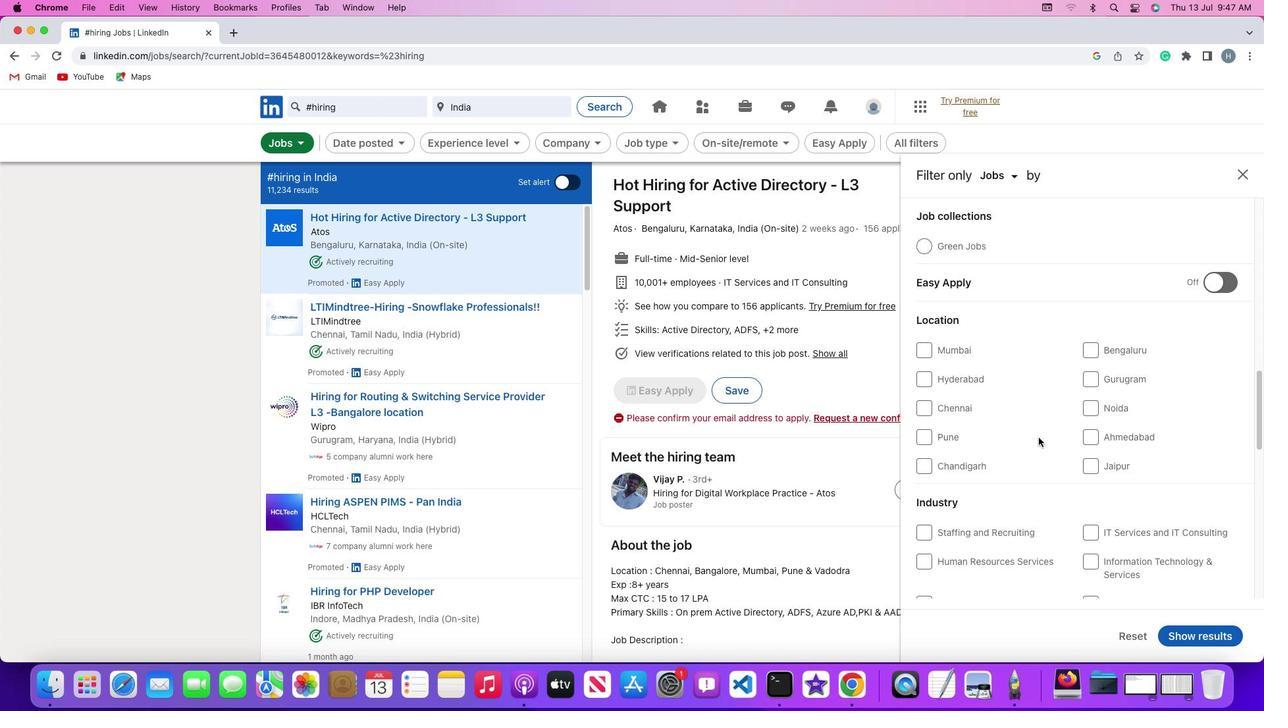 
Action: Mouse scrolled (1038, 437) with delta (0, 0)
Screenshot: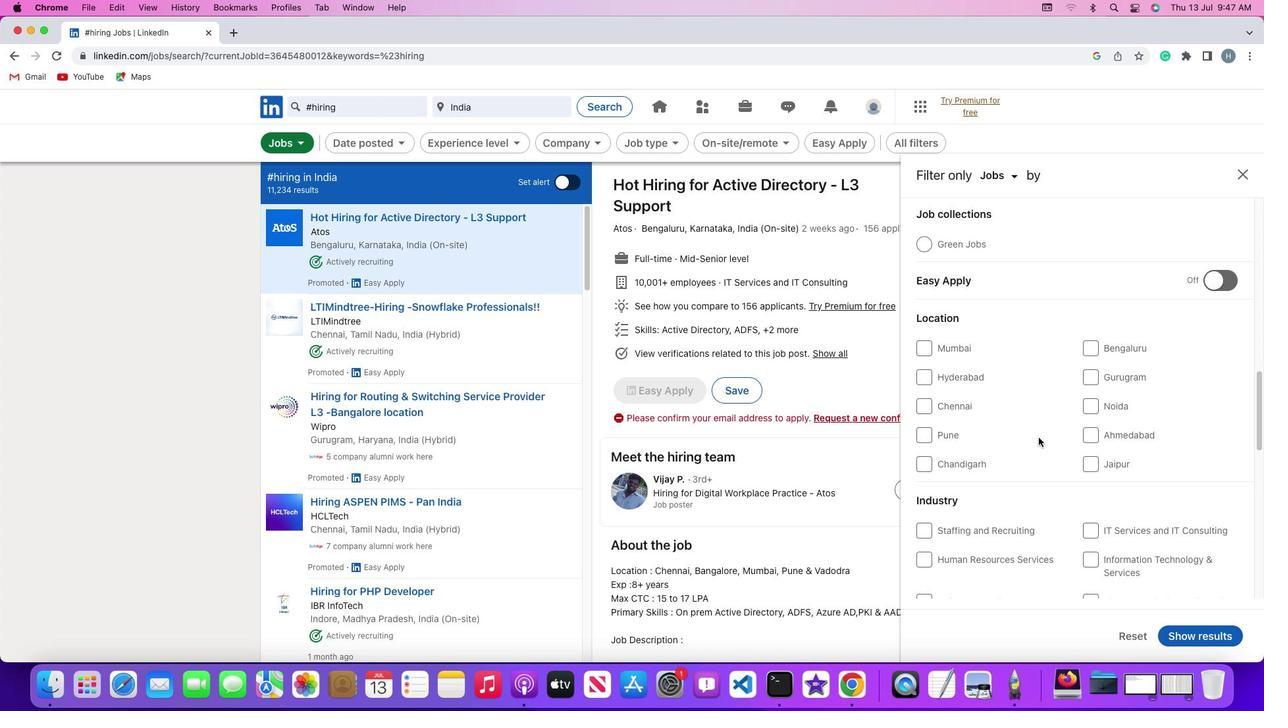 
Action: Mouse scrolled (1038, 437) with delta (0, -1)
Screenshot: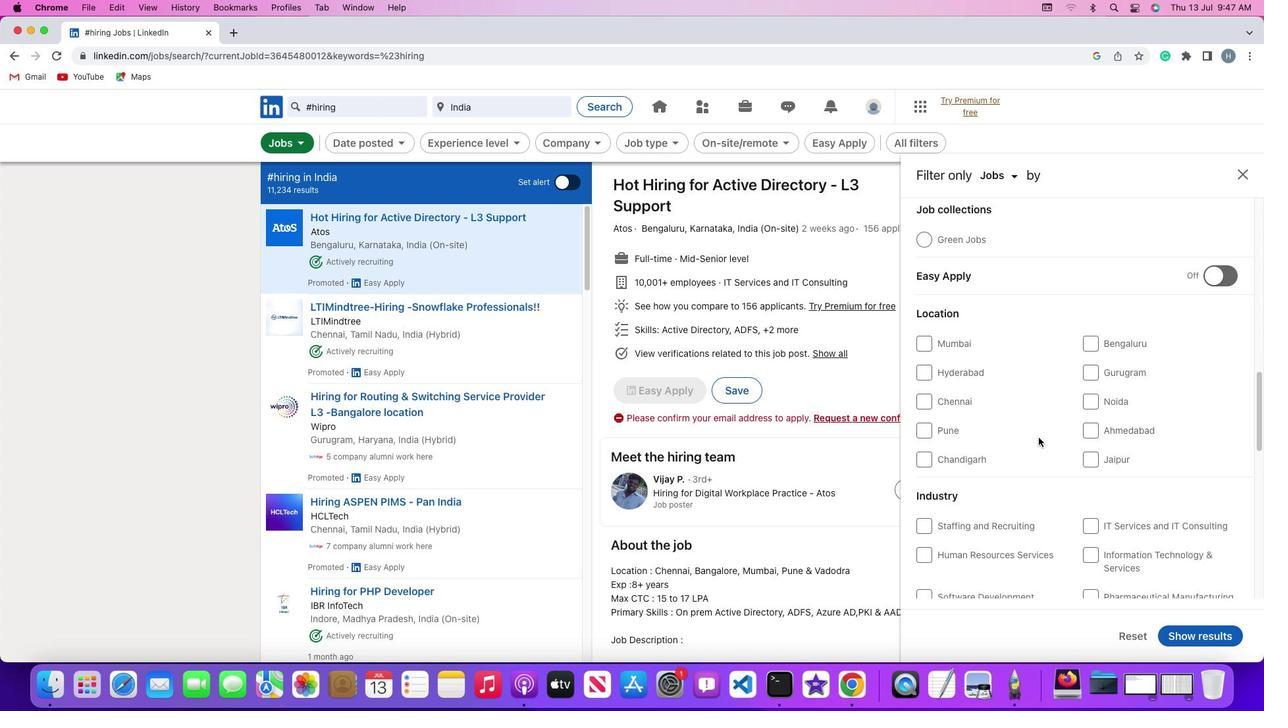 
Action: Mouse scrolled (1038, 437) with delta (0, 0)
Screenshot: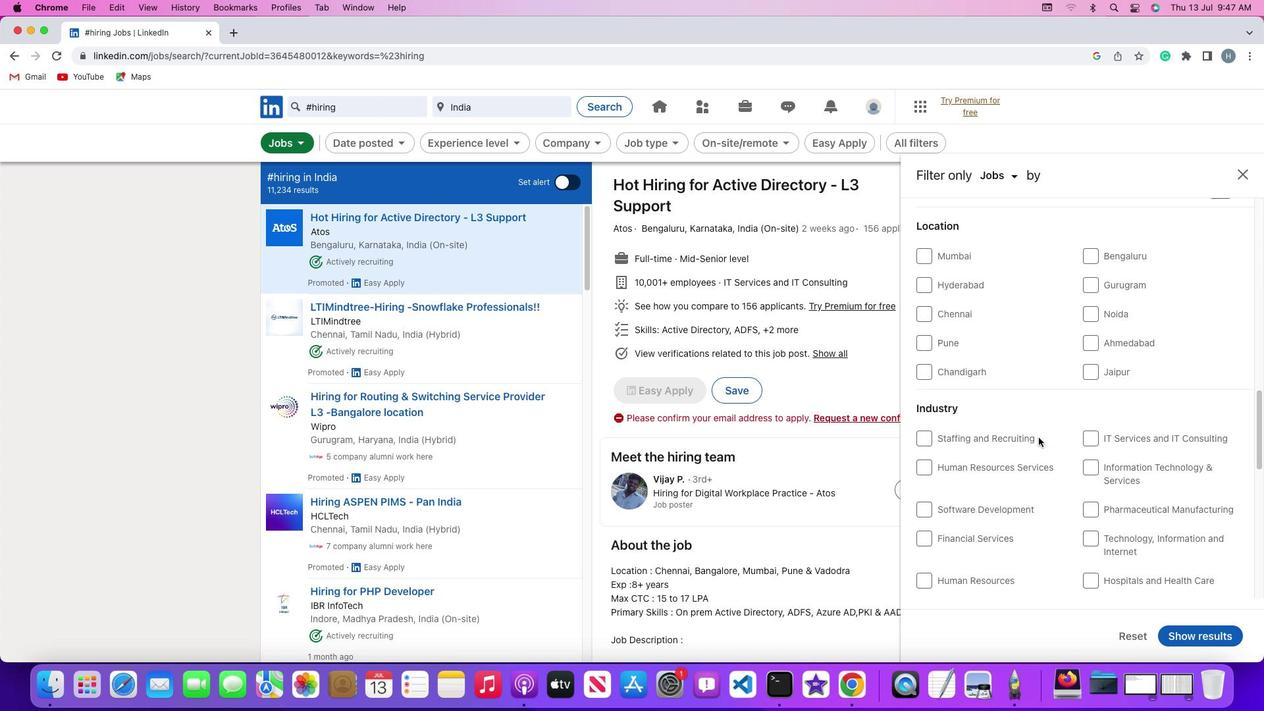 
Action: Mouse scrolled (1038, 437) with delta (0, 0)
Screenshot: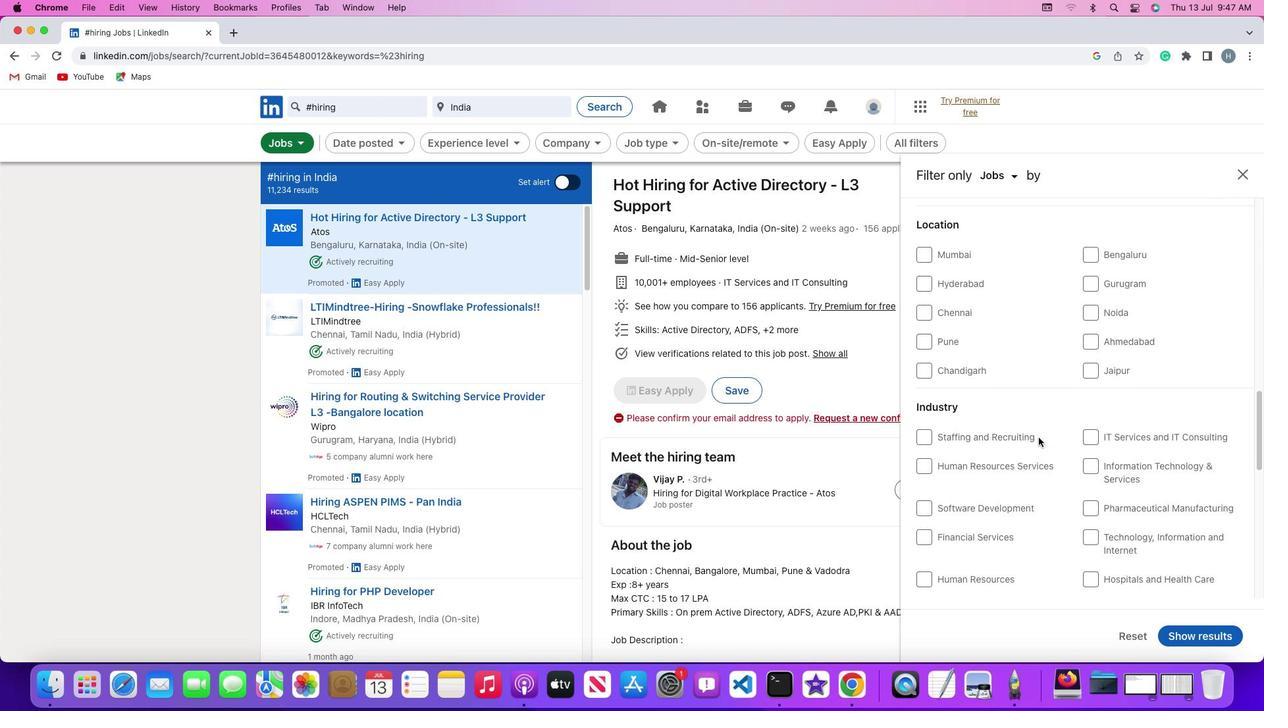 
Action: Mouse scrolled (1038, 437) with delta (0, -1)
Screenshot: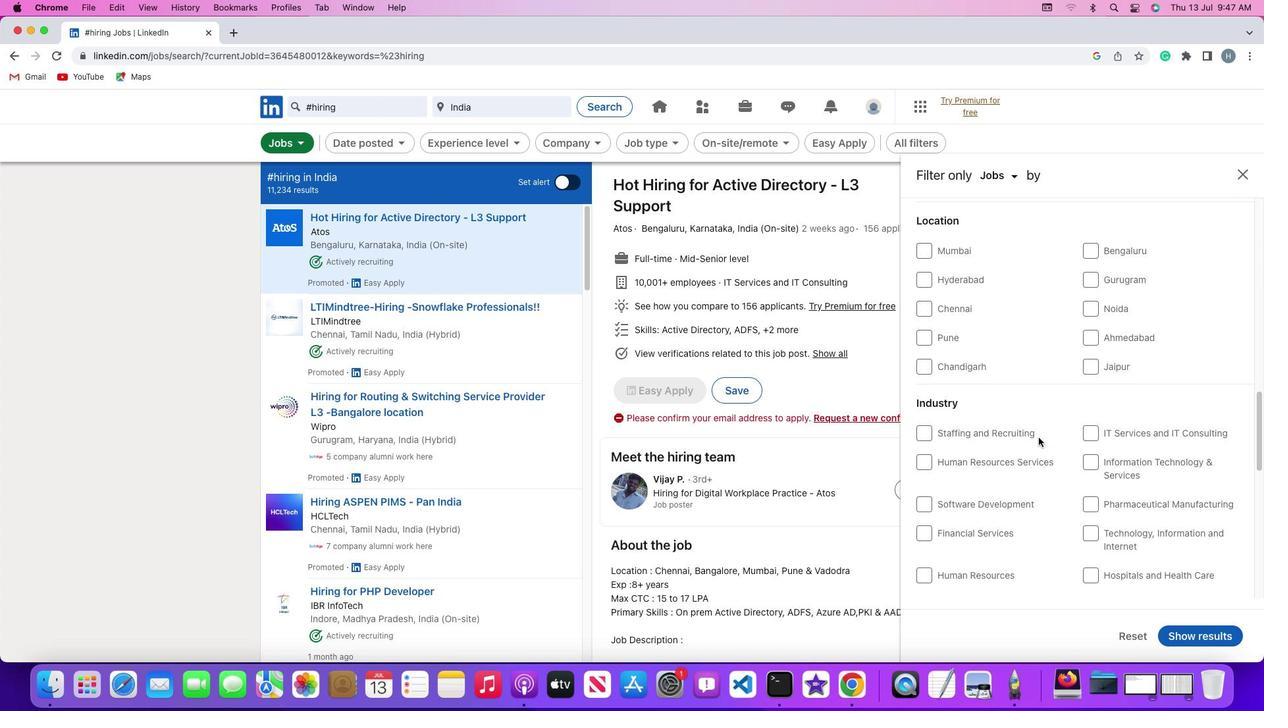 
Action: Mouse scrolled (1038, 437) with delta (0, 0)
Screenshot: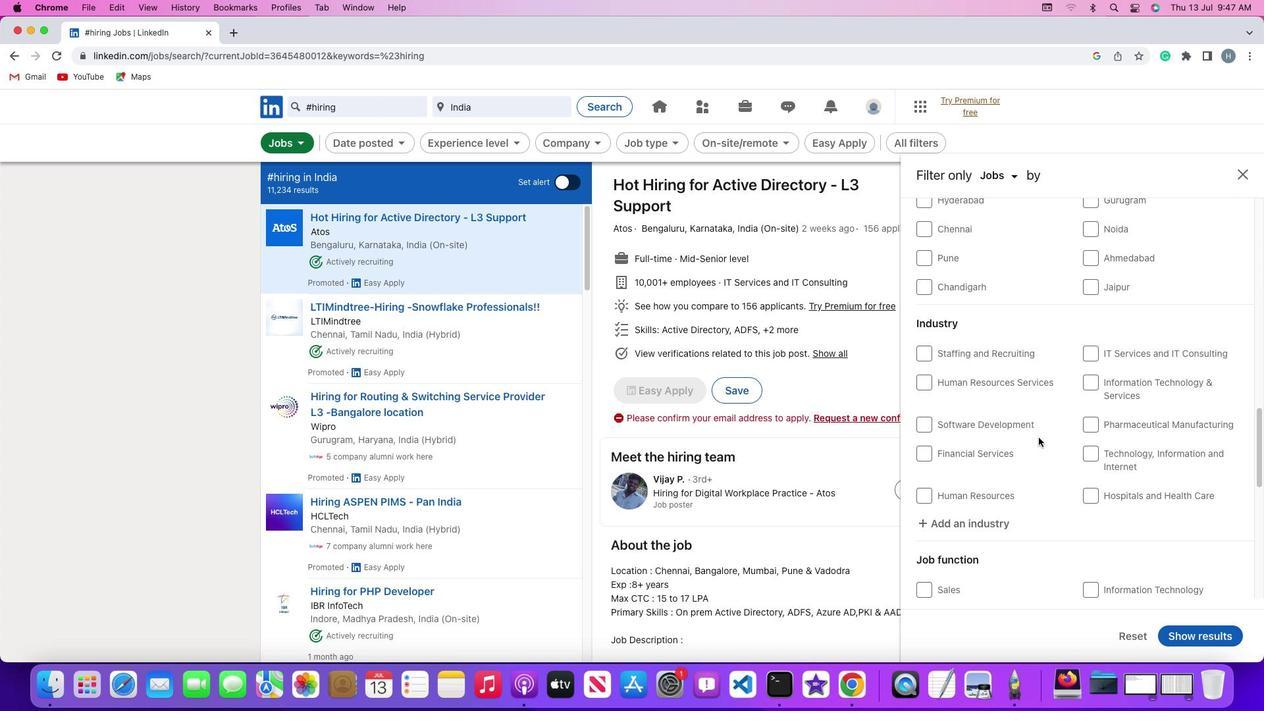 
Action: Mouse scrolled (1038, 437) with delta (0, 0)
Screenshot: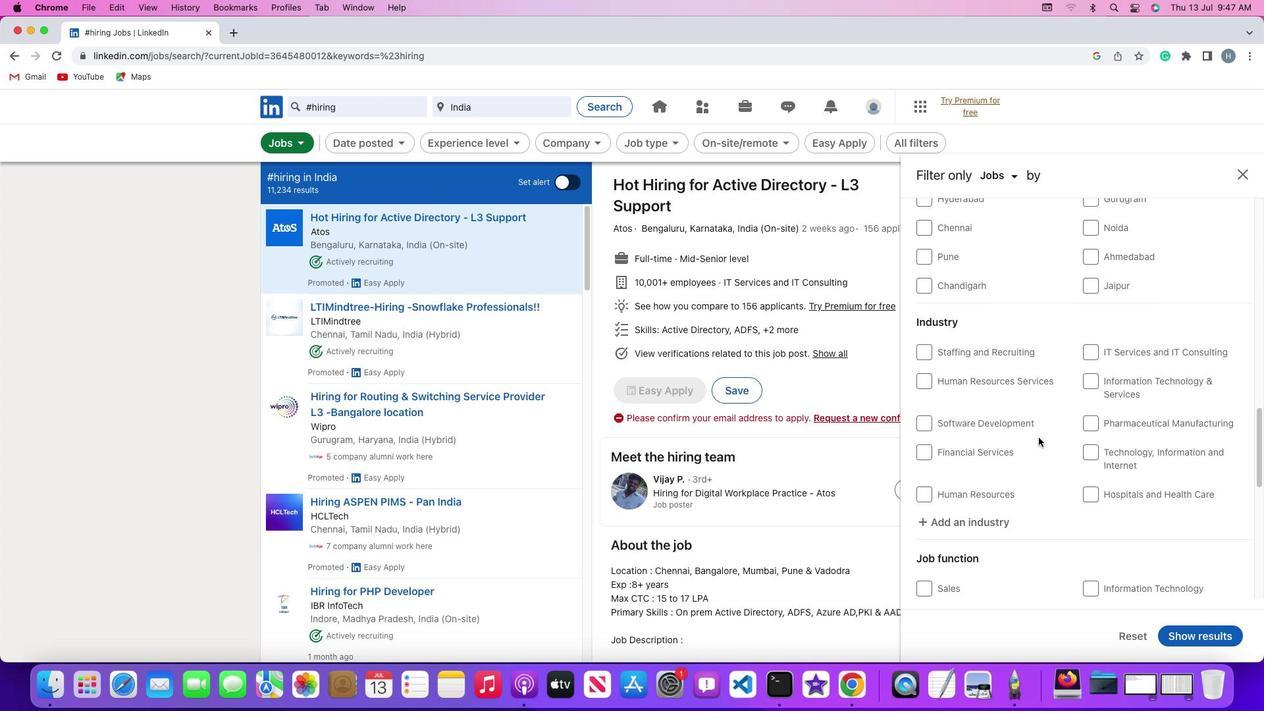 
Action: Mouse scrolled (1038, 437) with delta (0, -1)
Screenshot: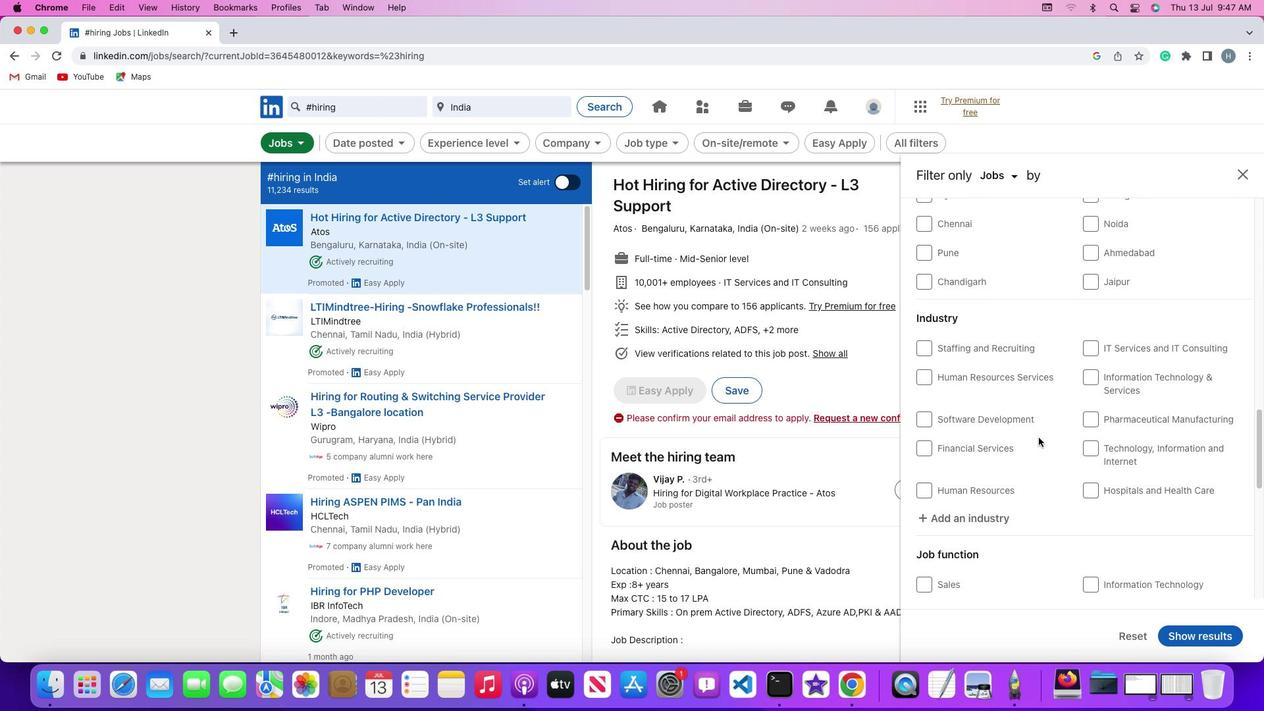 
Action: Mouse scrolled (1038, 437) with delta (0, 0)
Screenshot: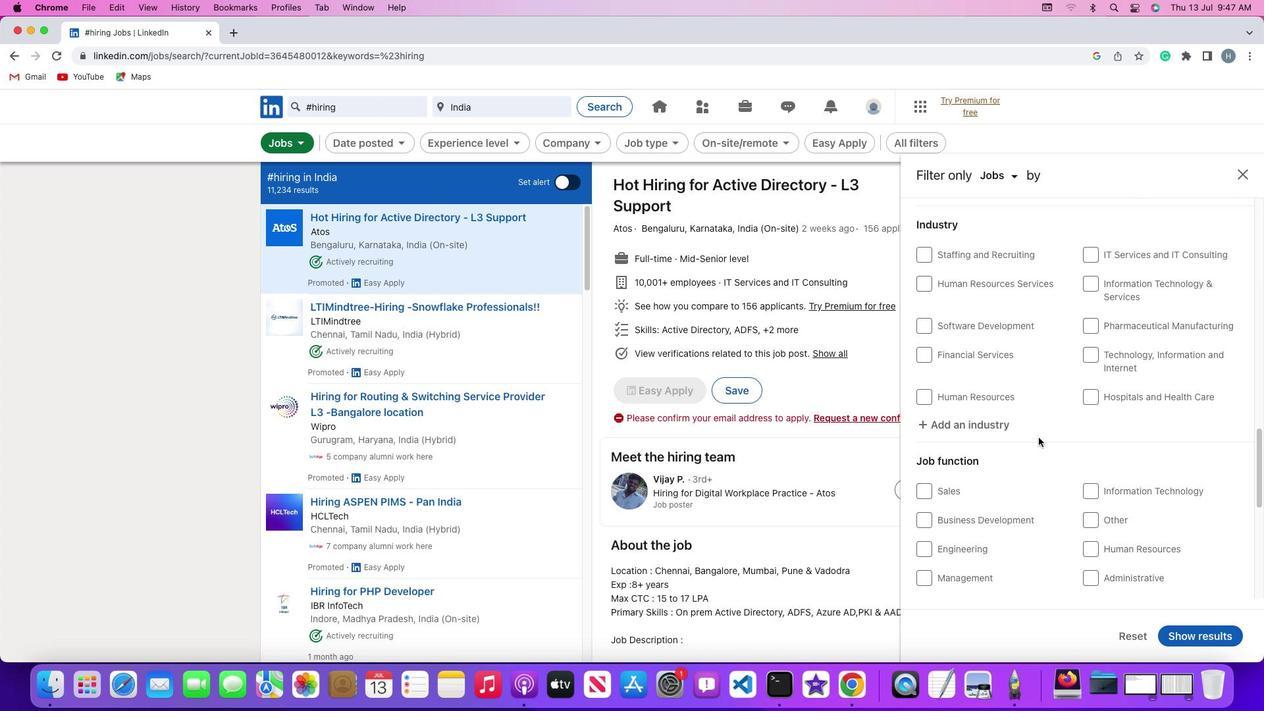 
Action: Mouse scrolled (1038, 437) with delta (0, 0)
Screenshot: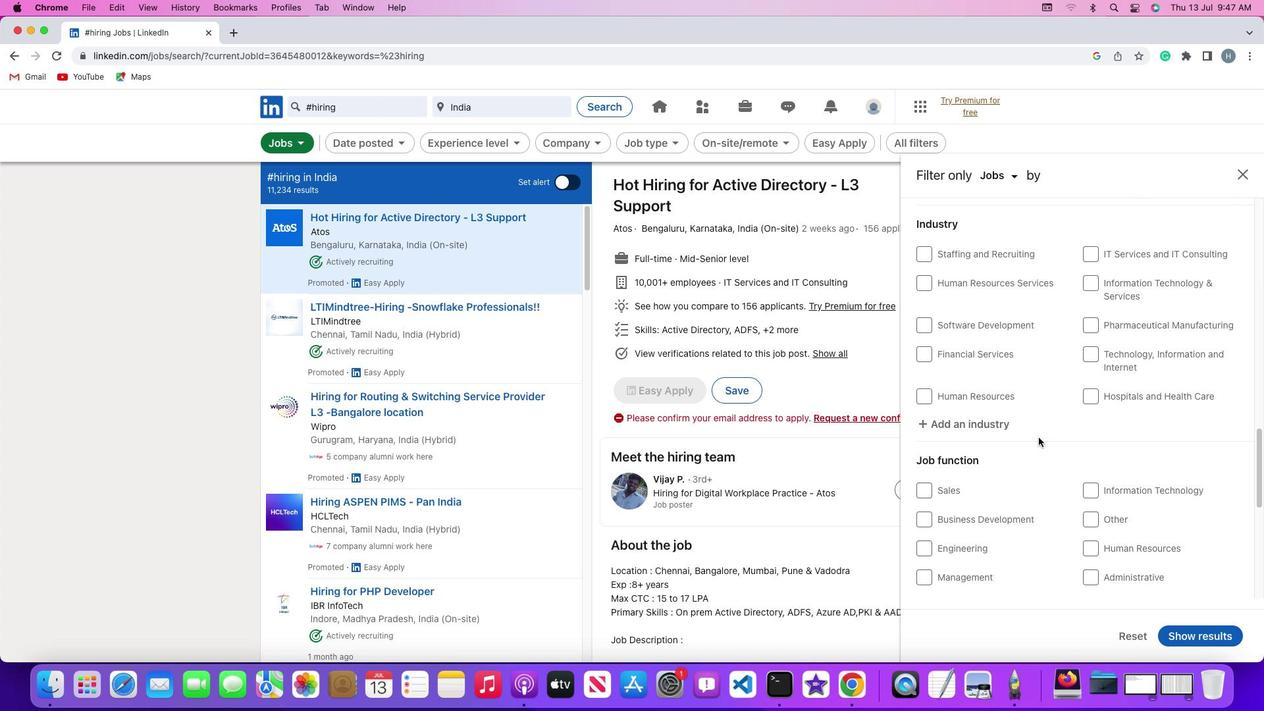 
Action: Mouse scrolled (1038, 437) with delta (0, -1)
Screenshot: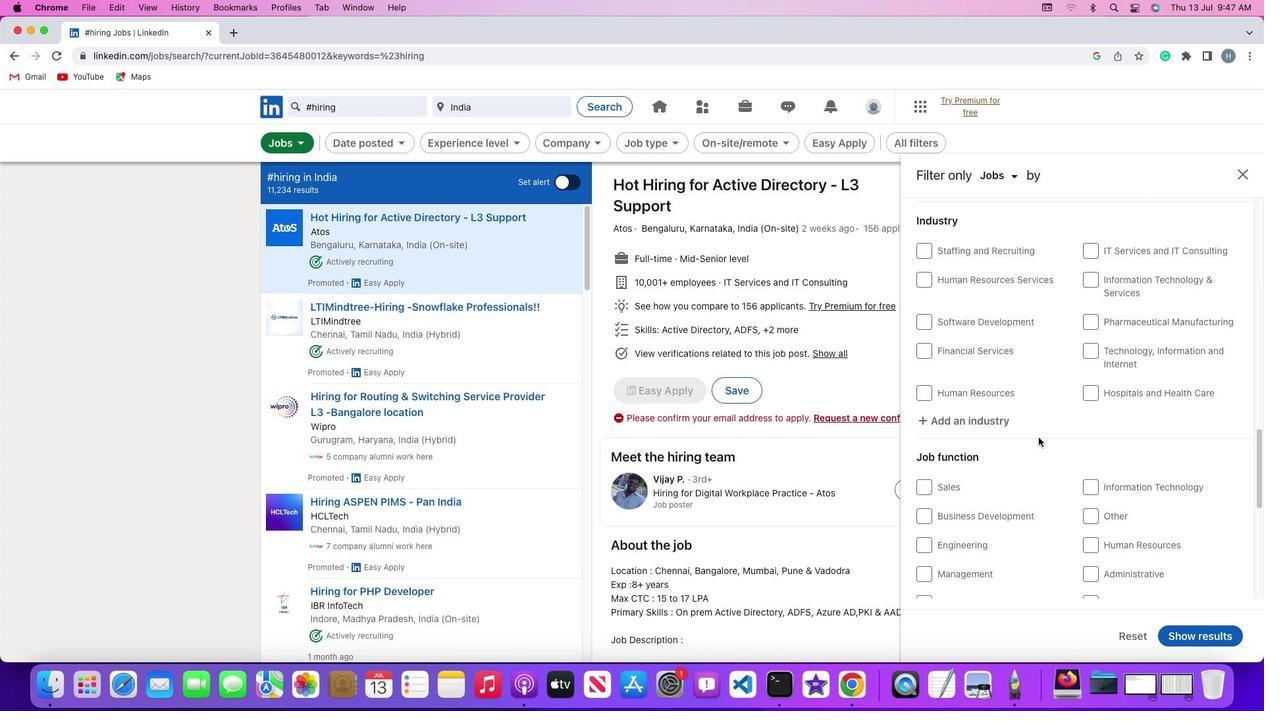 
Action: Mouse scrolled (1038, 437) with delta (0, -1)
Screenshot: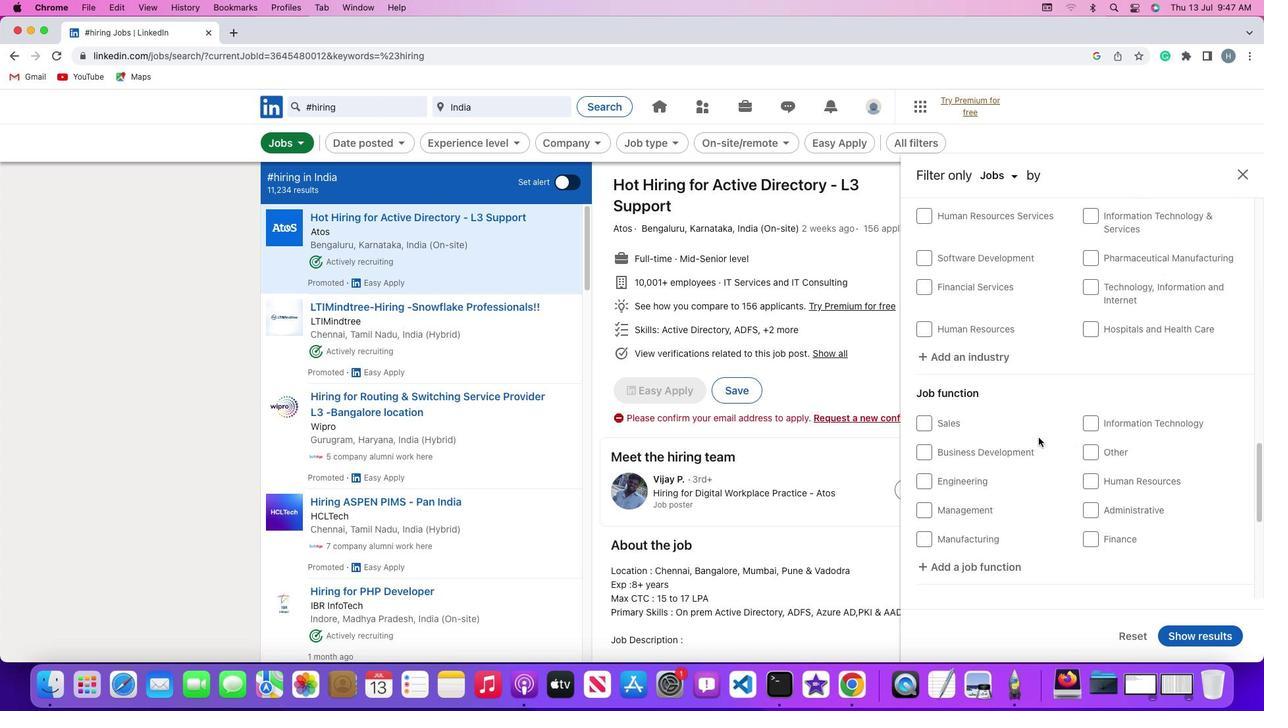 
Action: Mouse scrolled (1038, 437) with delta (0, 0)
Screenshot: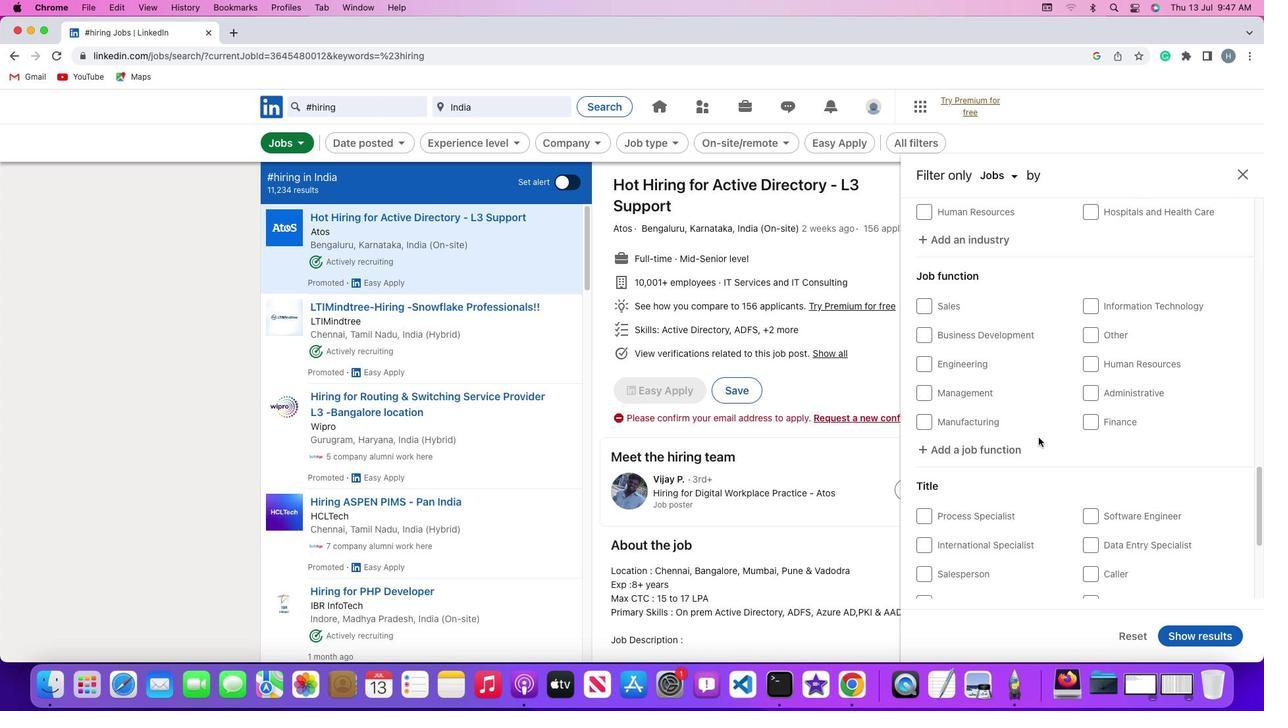 
Action: Mouse scrolled (1038, 437) with delta (0, 0)
Screenshot: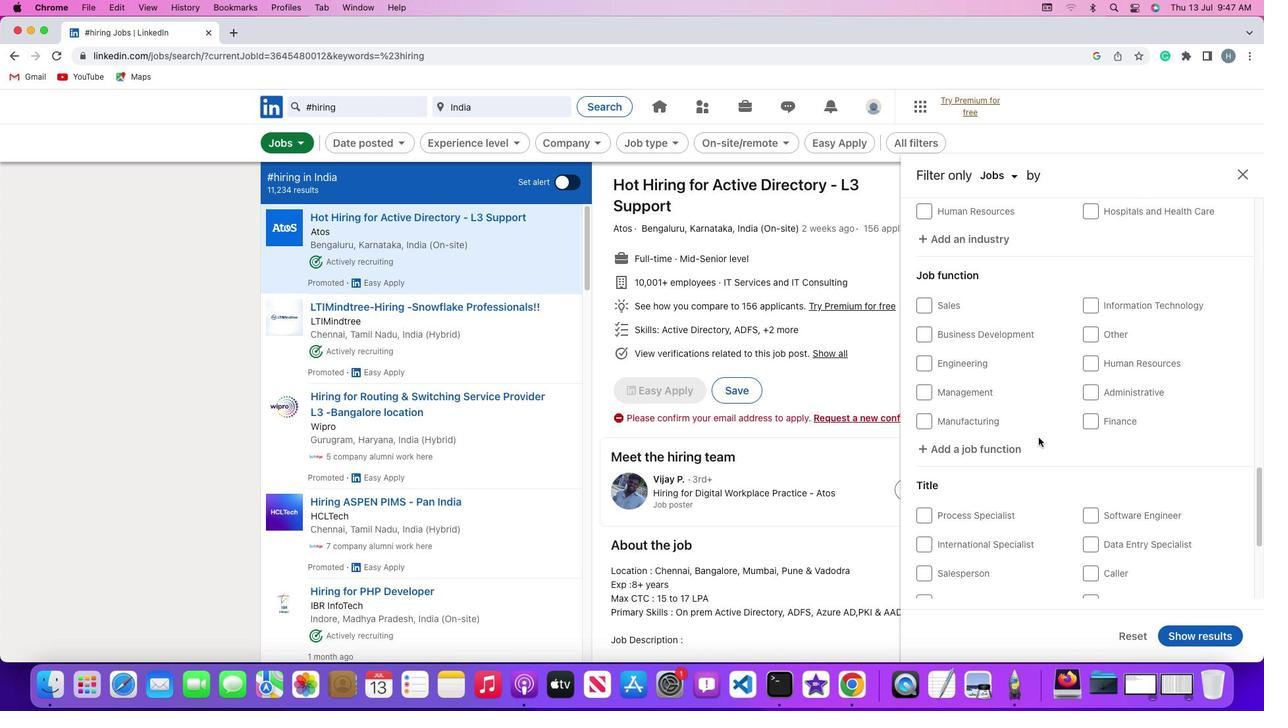 
Action: Mouse scrolled (1038, 437) with delta (0, -1)
Screenshot: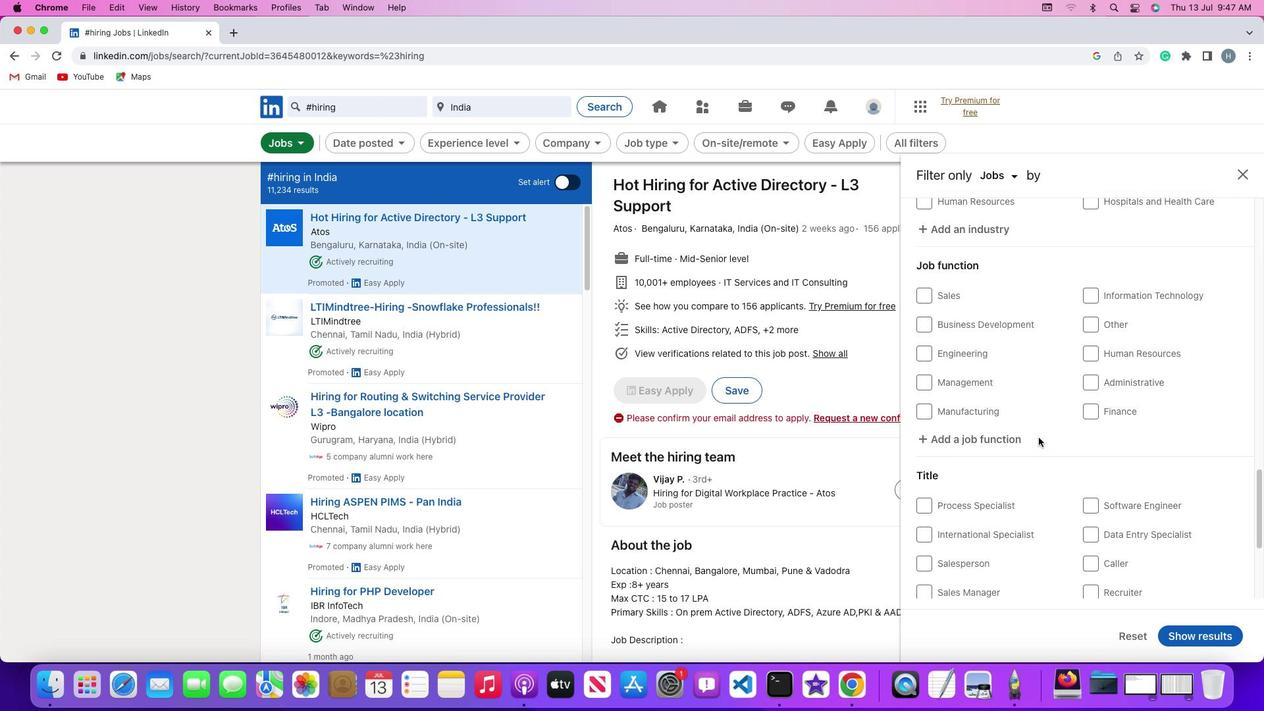 
Action: Mouse scrolled (1038, 437) with delta (0, 0)
Screenshot: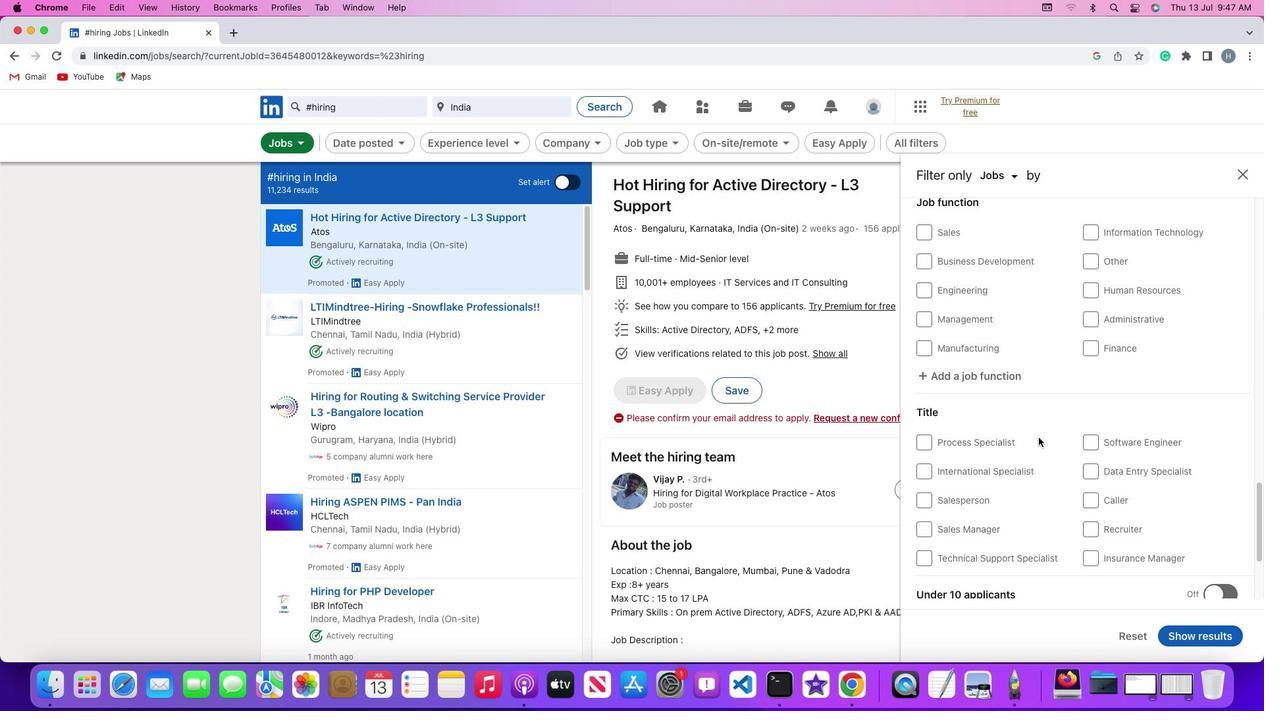 
Action: Mouse scrolled (1038, 437) with delta (0, 0)
Screenshot: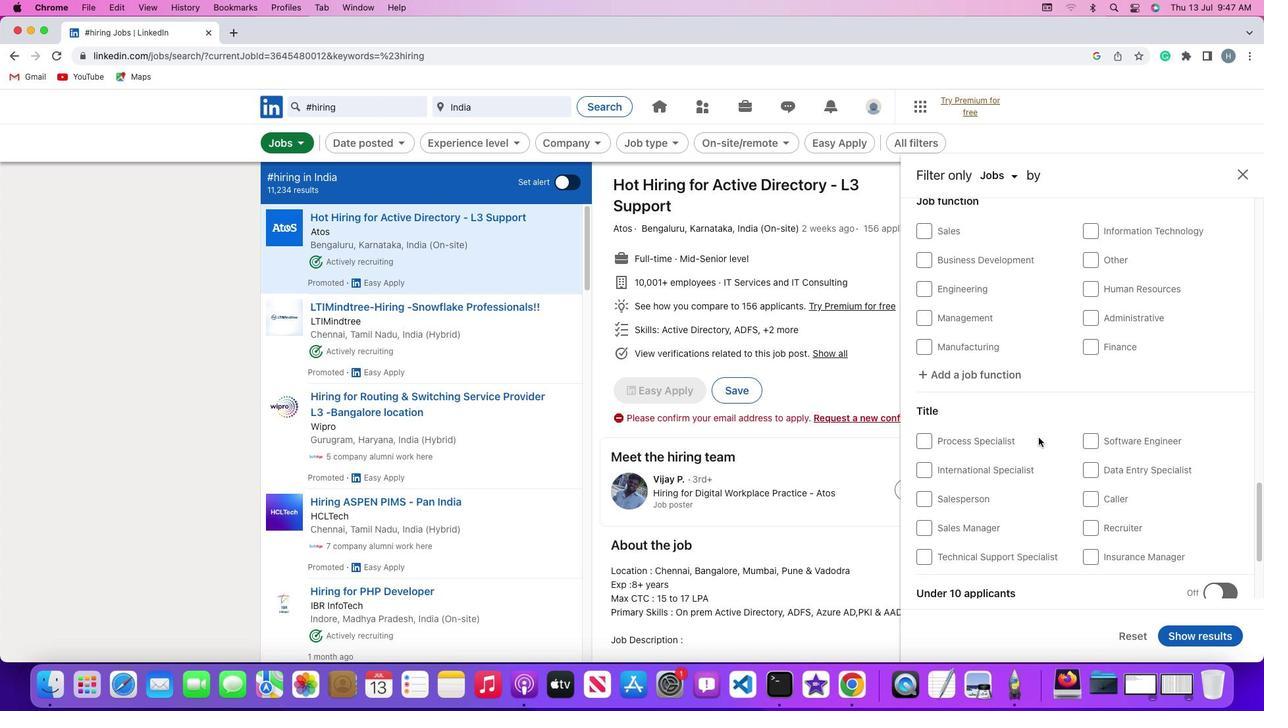 
Action: Mouse scrolled (1038, 437) with delta (0, 0)
Screenshot: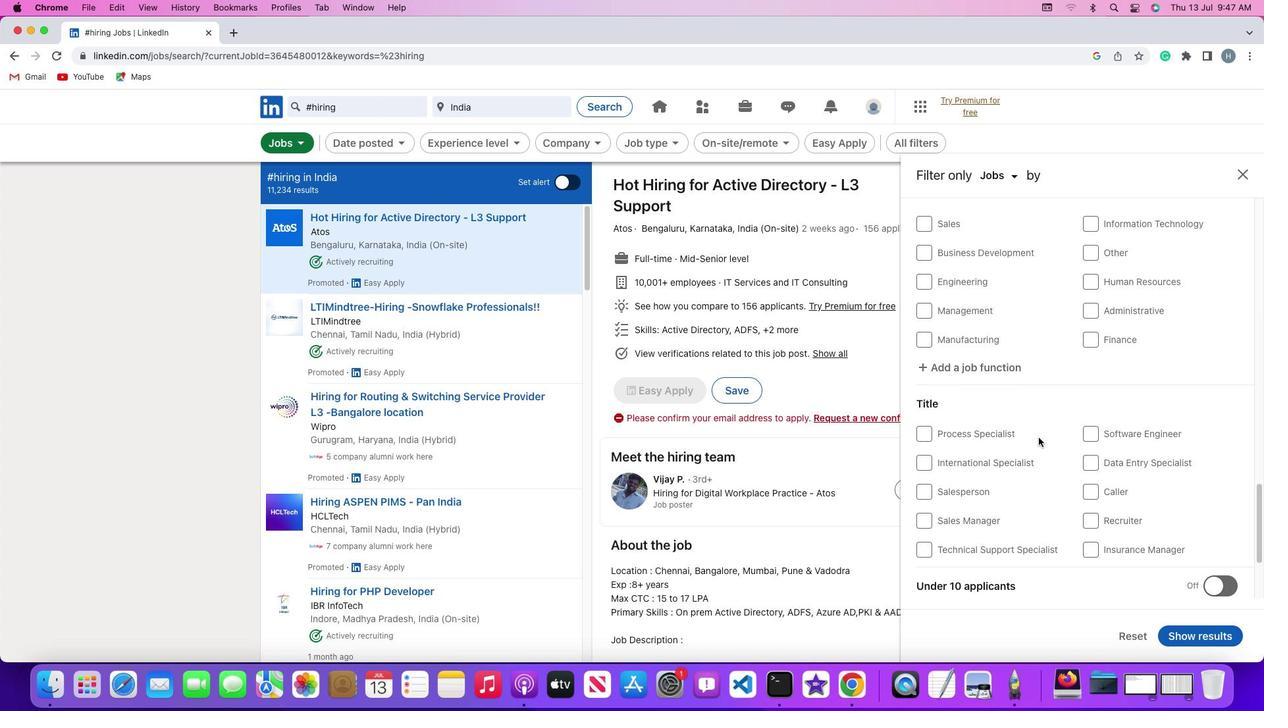 
Action: Mouse moved to (927, 379)
Screenshot: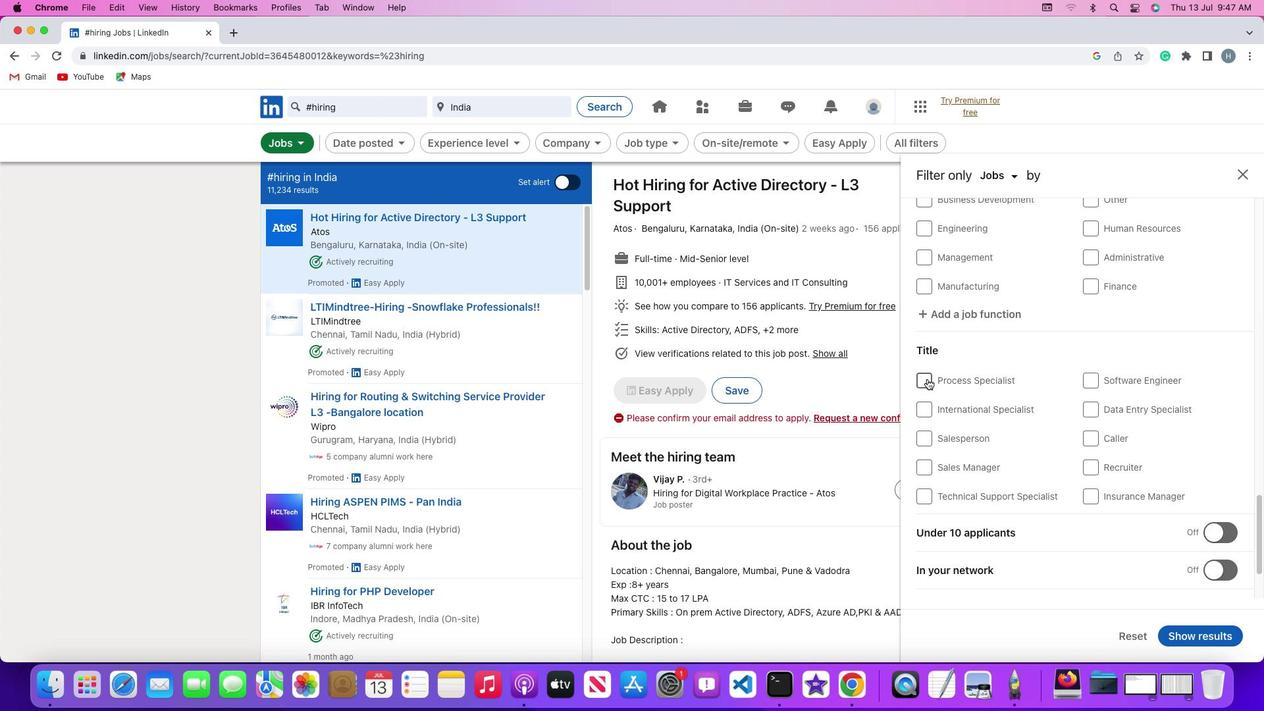 
Action: Mouse pressed left at (927, 379)
Screenshot: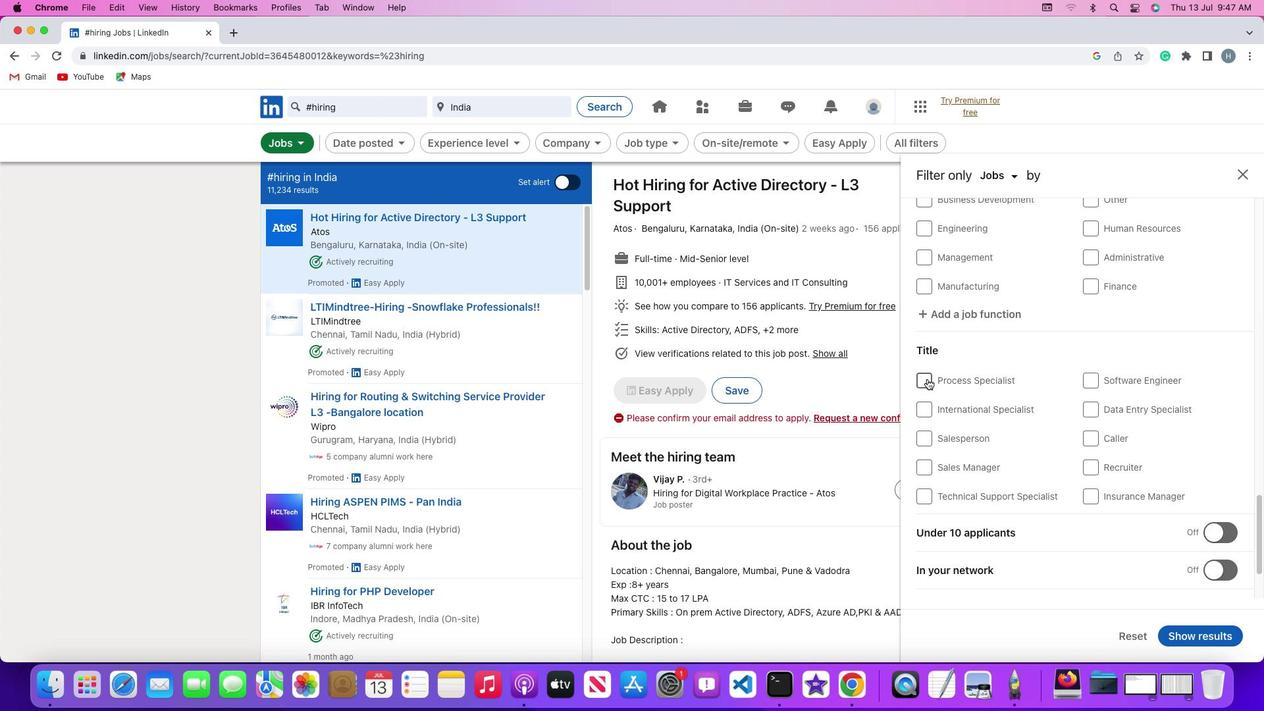 
Action: Mouse moved to (1191, 636)
Screenshot: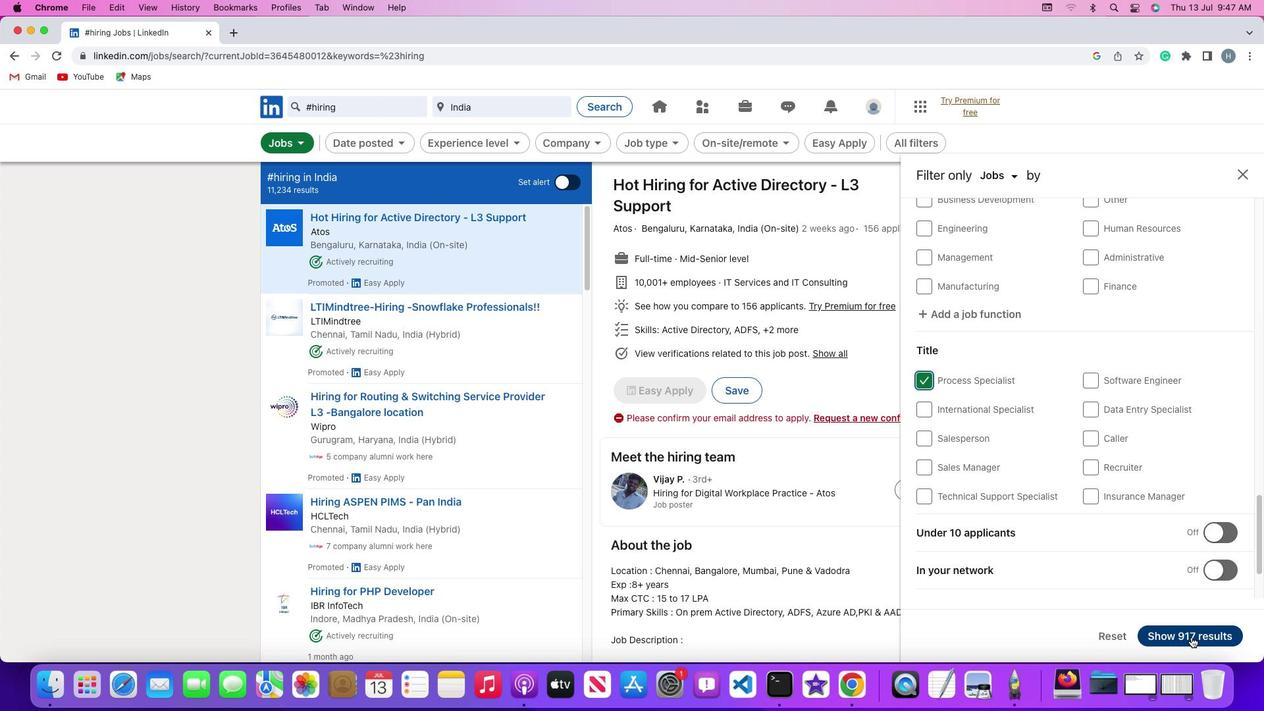 
Action: Mouse pressed left at (1191, 636)
Screenshot: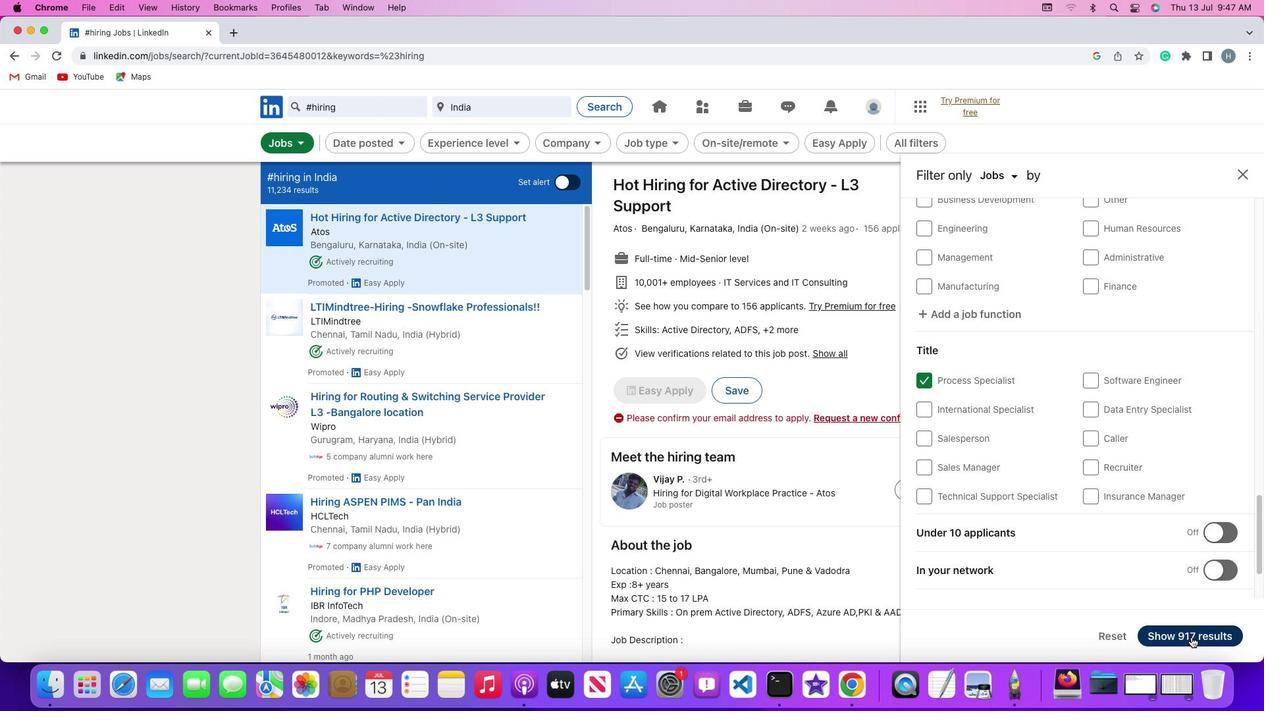 
Action: Mouse moved to (1052, 393)
Screenshot: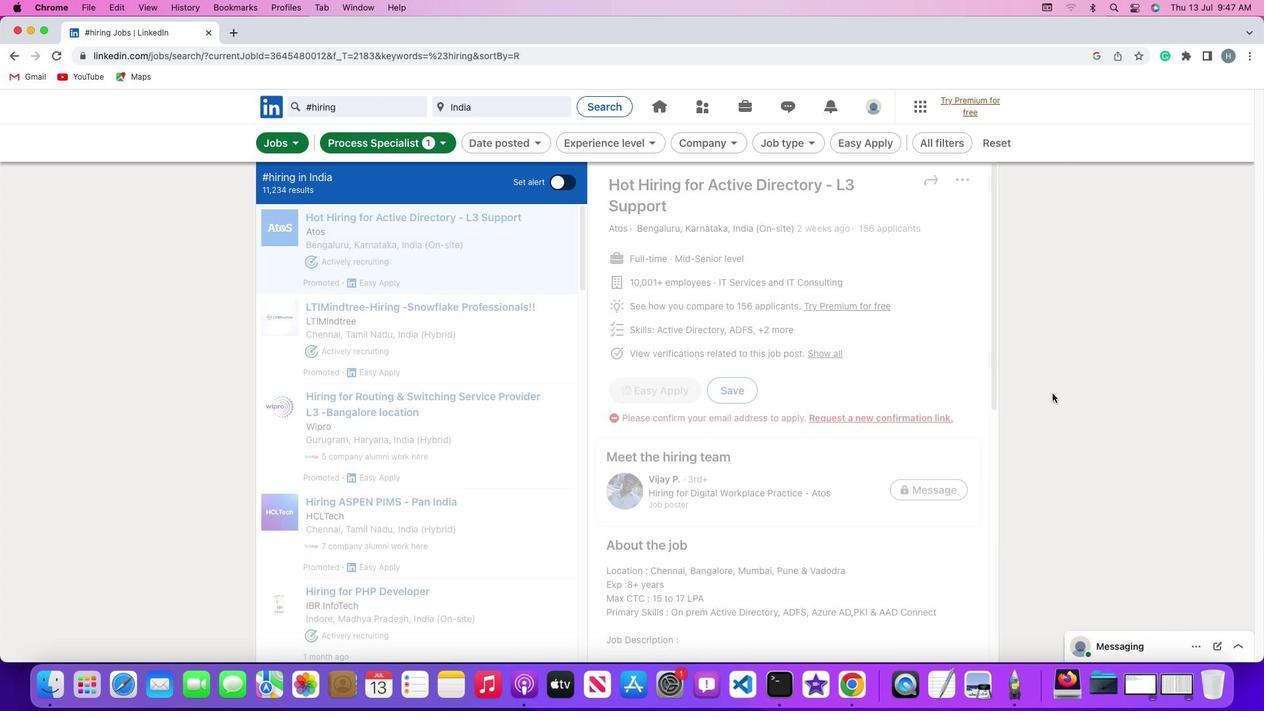 
